 Task: Search one way flight ticket for 1 adult, 5 children, 2 infants in seat and 1 infant on lap in first from Bloomington/normal: Central Illinois Regional Airport At Bloomington-normal to Jackson: Jackson Hole Airport on 5-2-2023. Number of bags: 1 checked bag. Price is upto 97000. Outbound departure time preference is 16:30.
Action: Mouse moved to (247, 352)
Screenshot: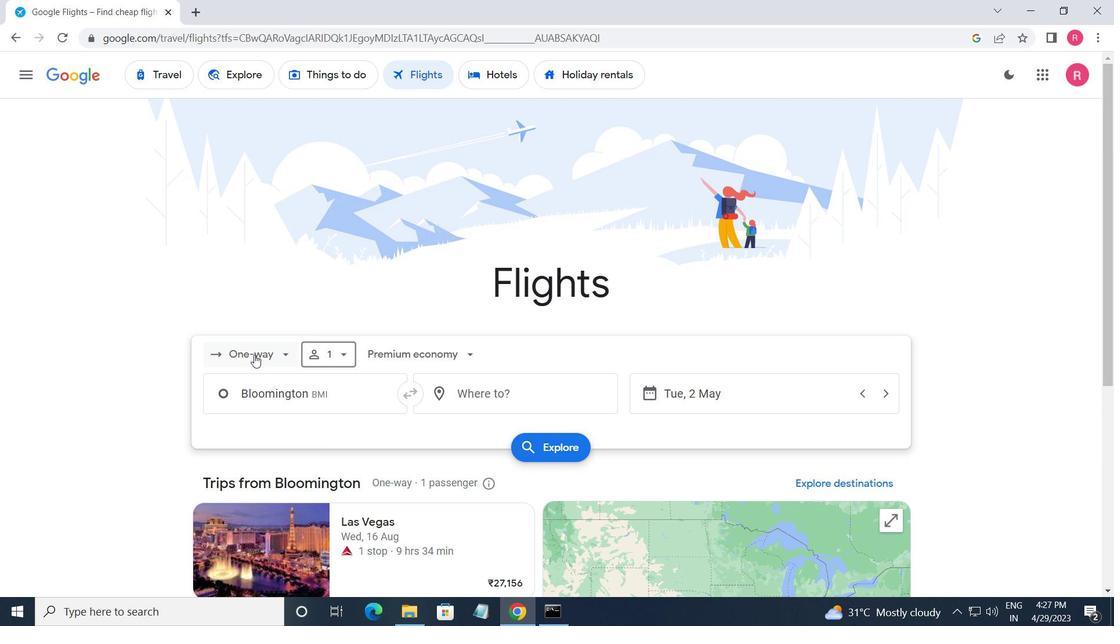 
Action: Mouse pressed left at (247, 352)
Screenshot: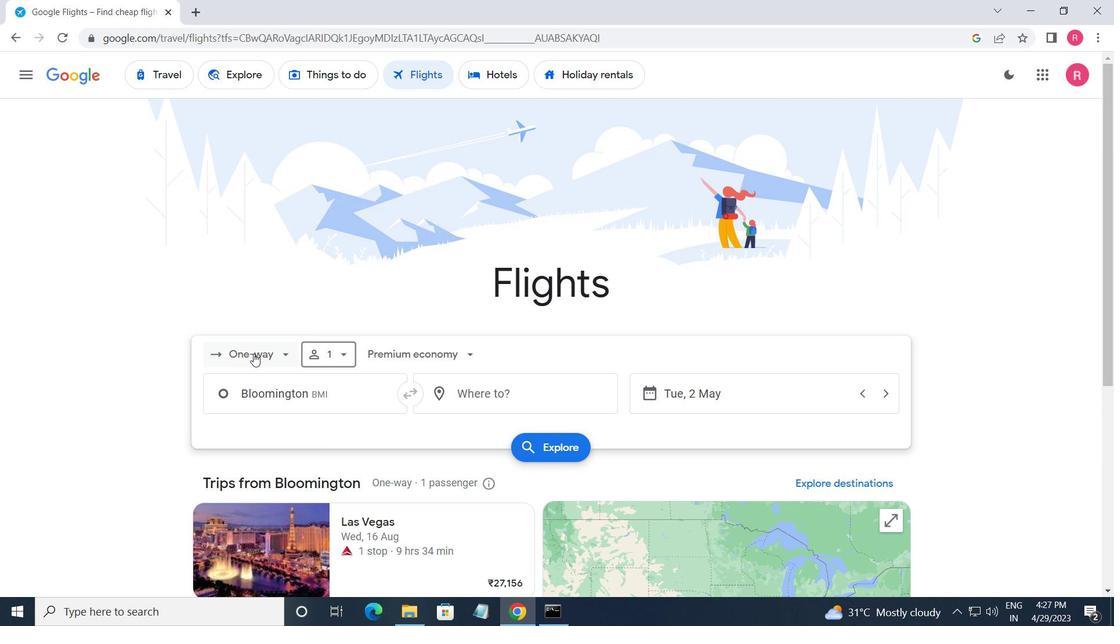 
Action: Mouse moved to (279, 412)
Screenshot: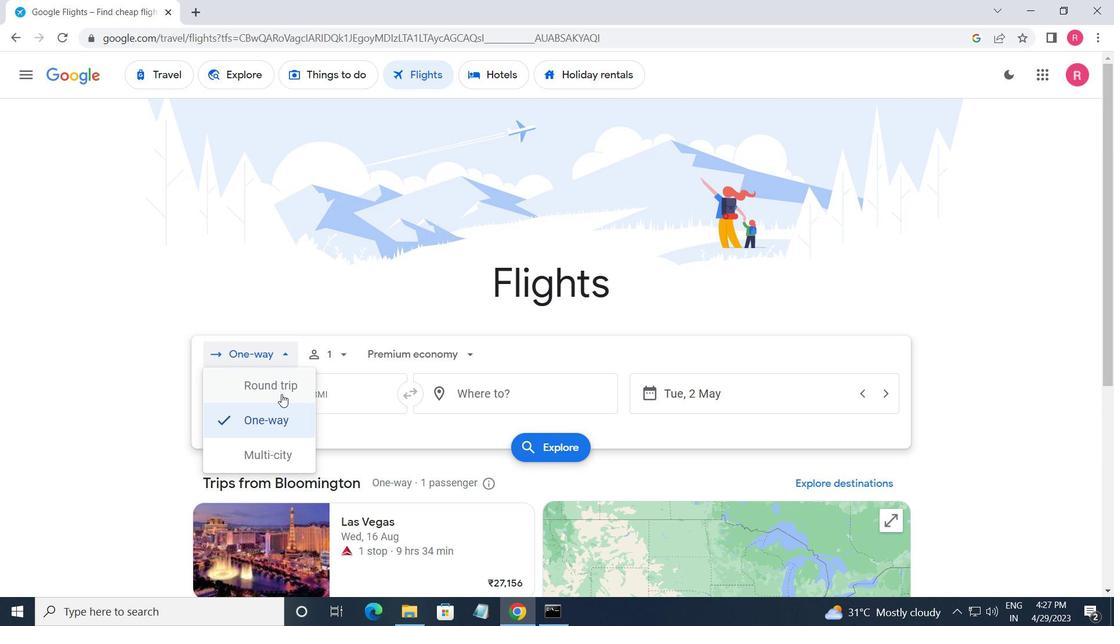 
Action: Mouse pressed left at (279, 412)
Screenshot: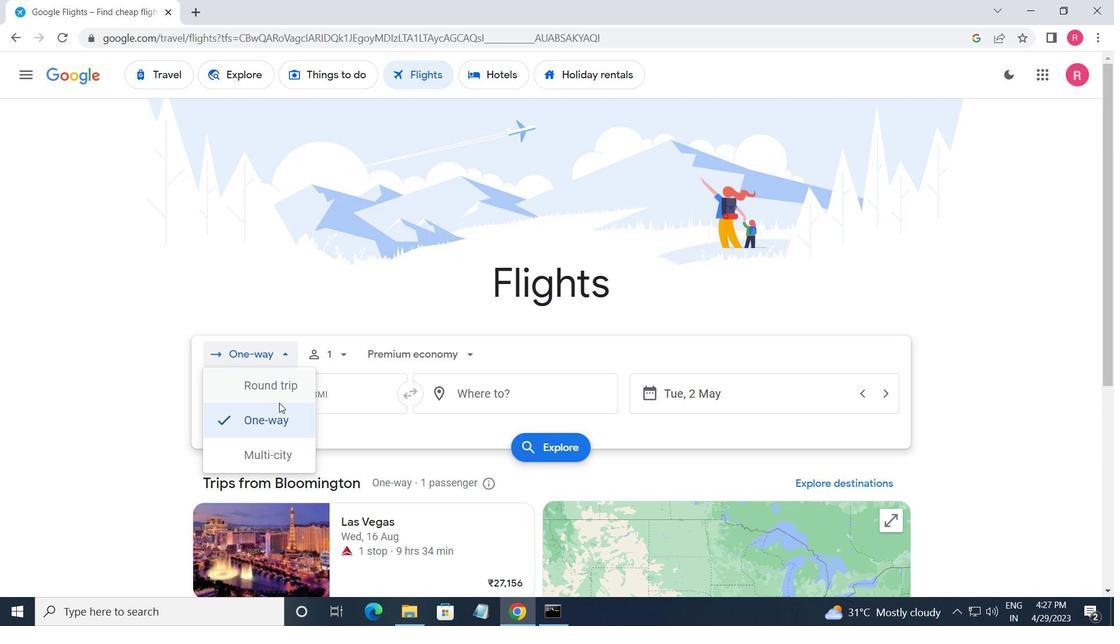 
Action: Mouse moved to (341, 354)
Screenshot: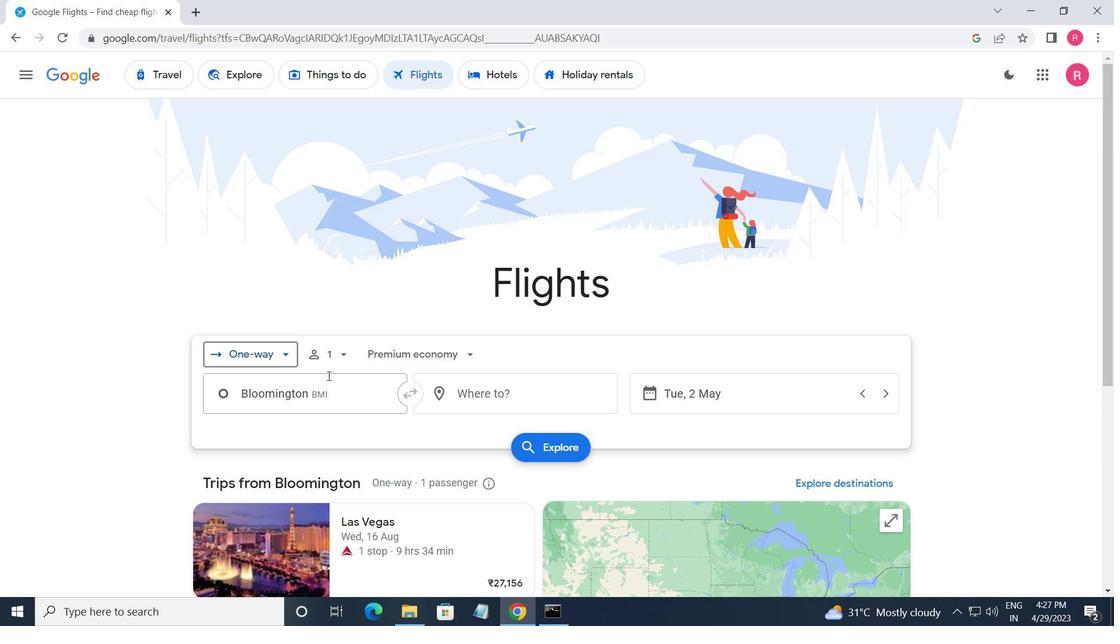 
Action: Mouse pressed left at (341, 354)
Screenshot: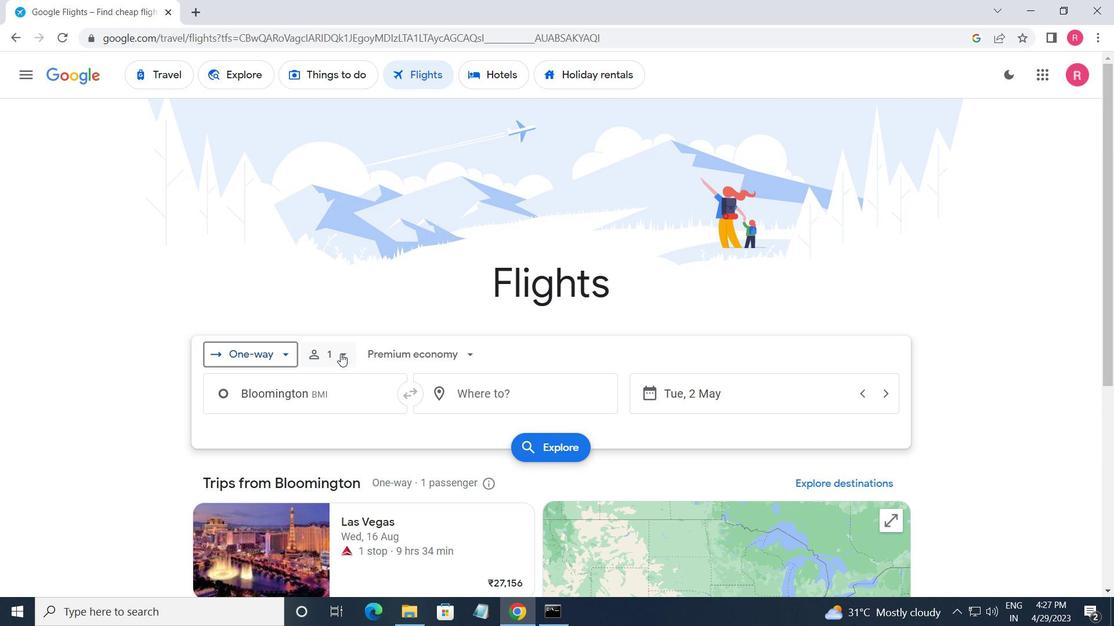 
Action: Mouse moved to (456, 431)
Screenshot: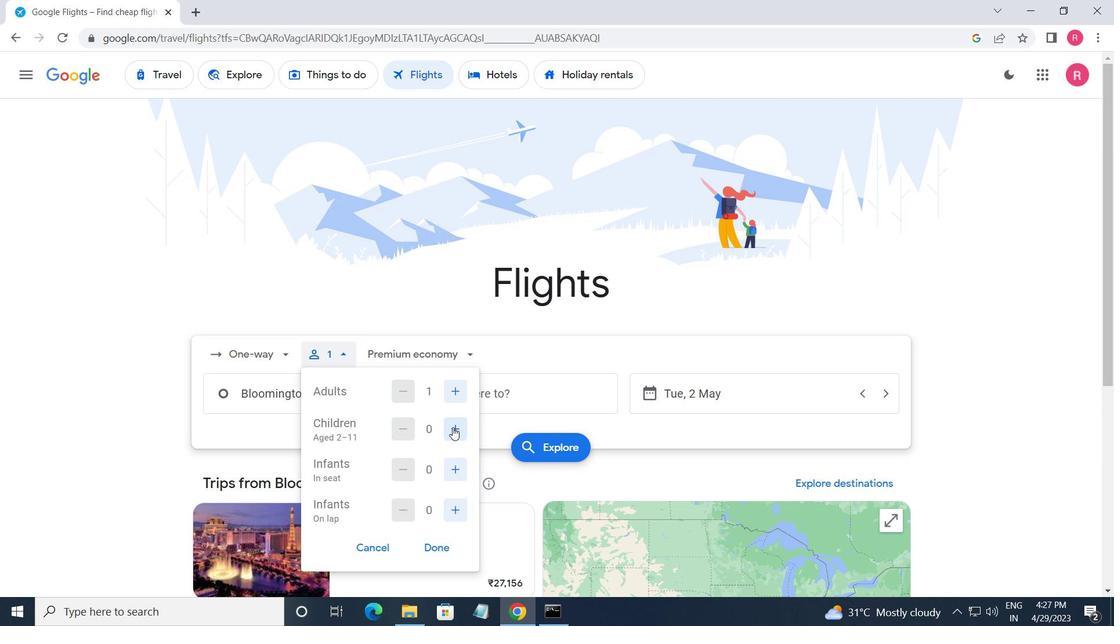 
Action: Mouse pressed left at (456, 431)
Screenshot: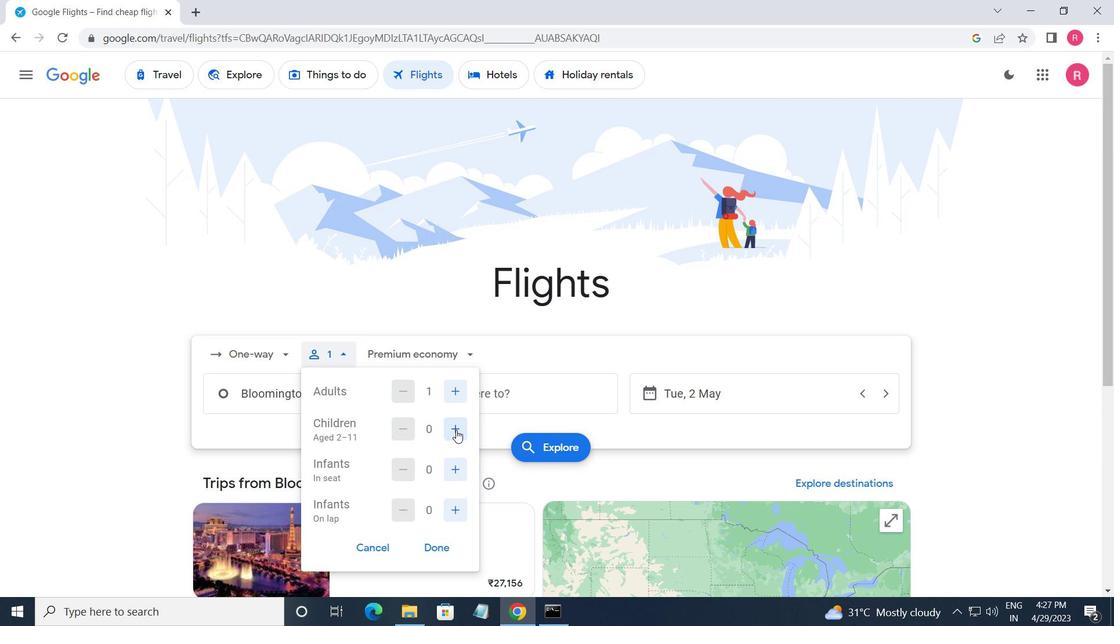 
Action: Mouse moved to (456, 431)
Screenshot: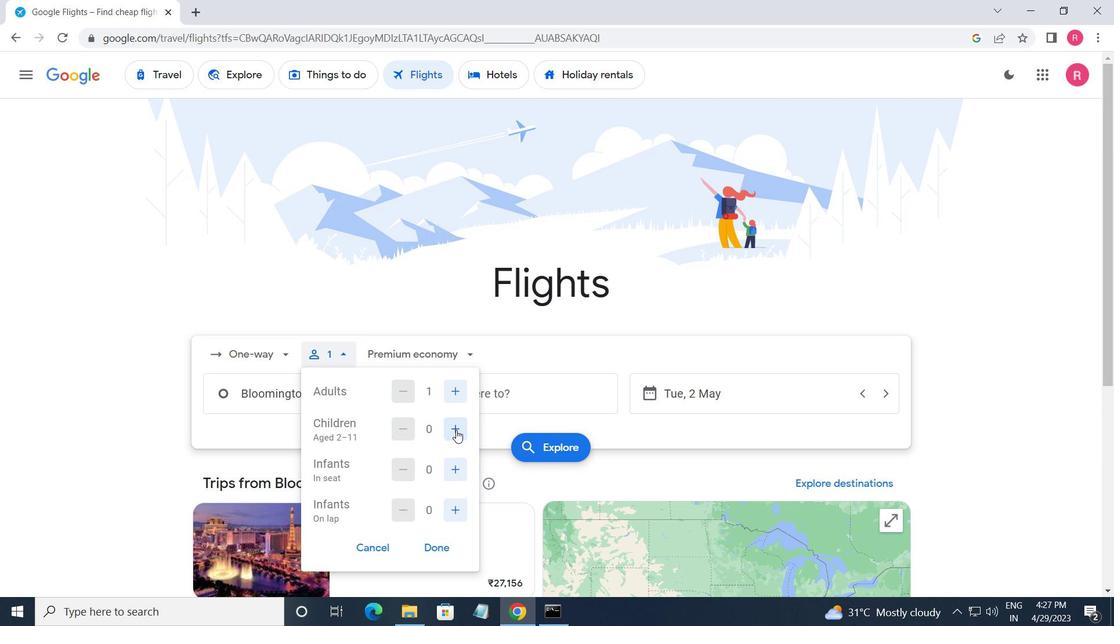 
Action: Mouse pressed left at (456, 431)
Screenshot: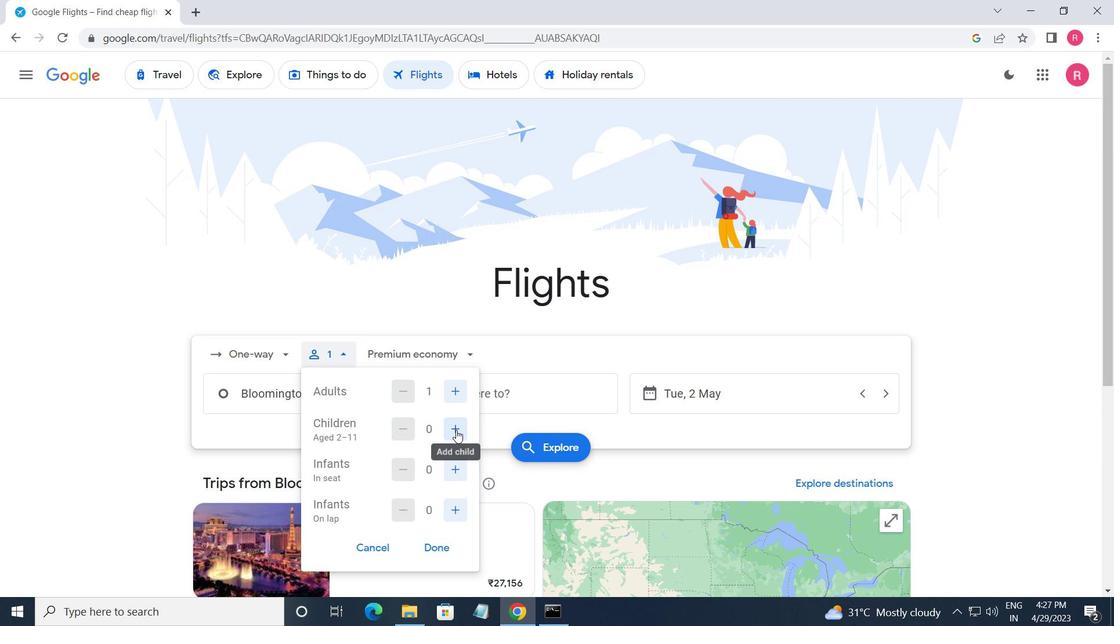 
Action: Mouse pressed left at (456, 431)
Screenshot: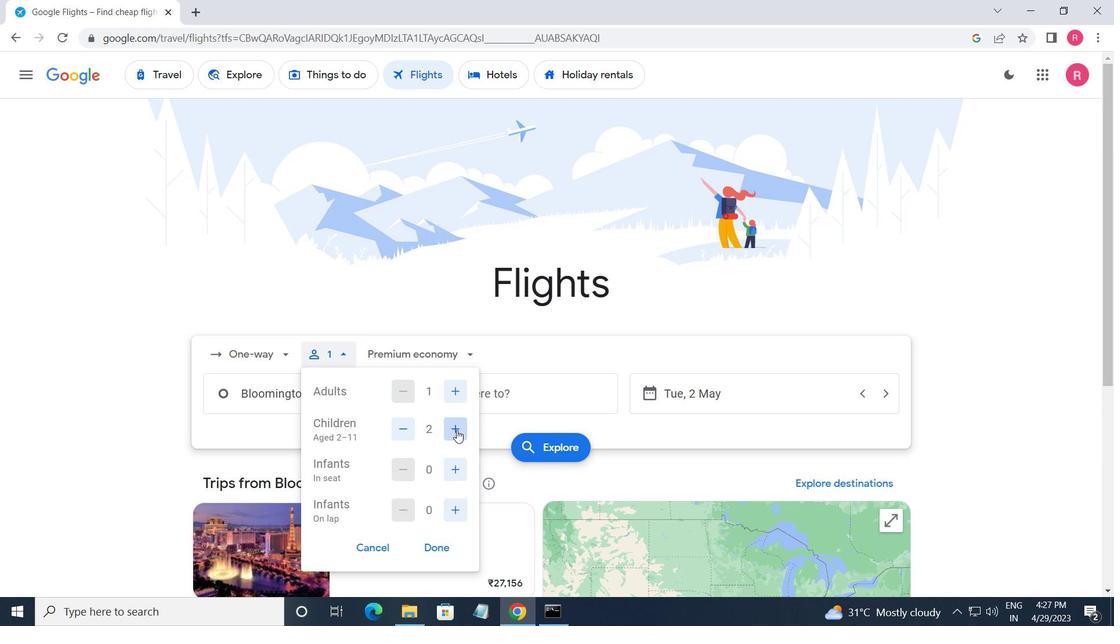 
Action: Mouse pressed left at (456, 431)
Screenshot: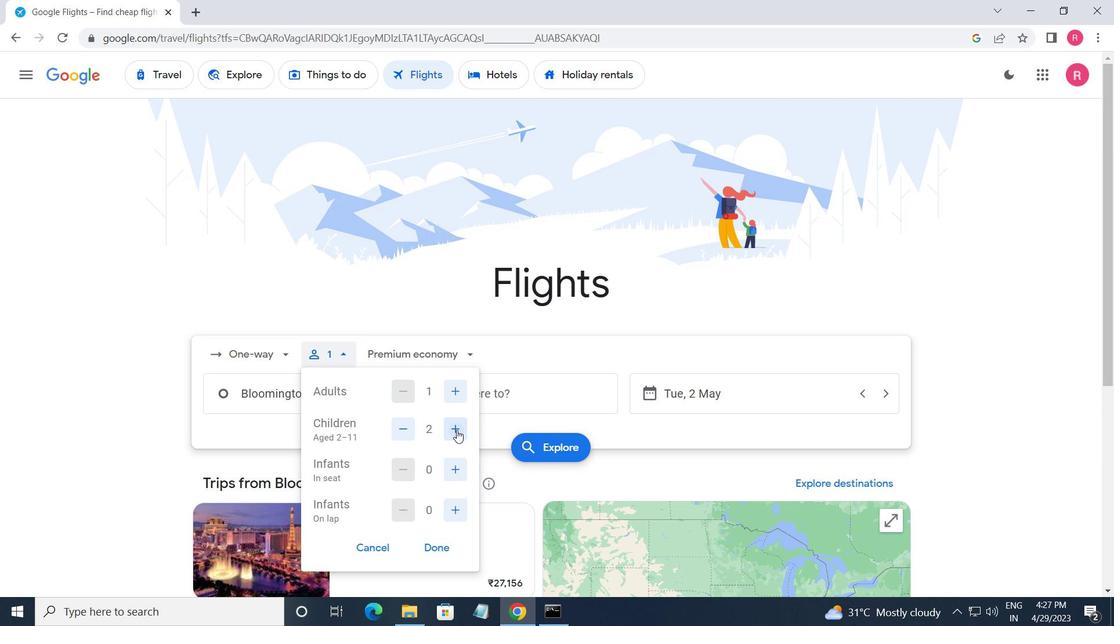 
Action: Mouse pressed left at (456, 431)
Screenshot: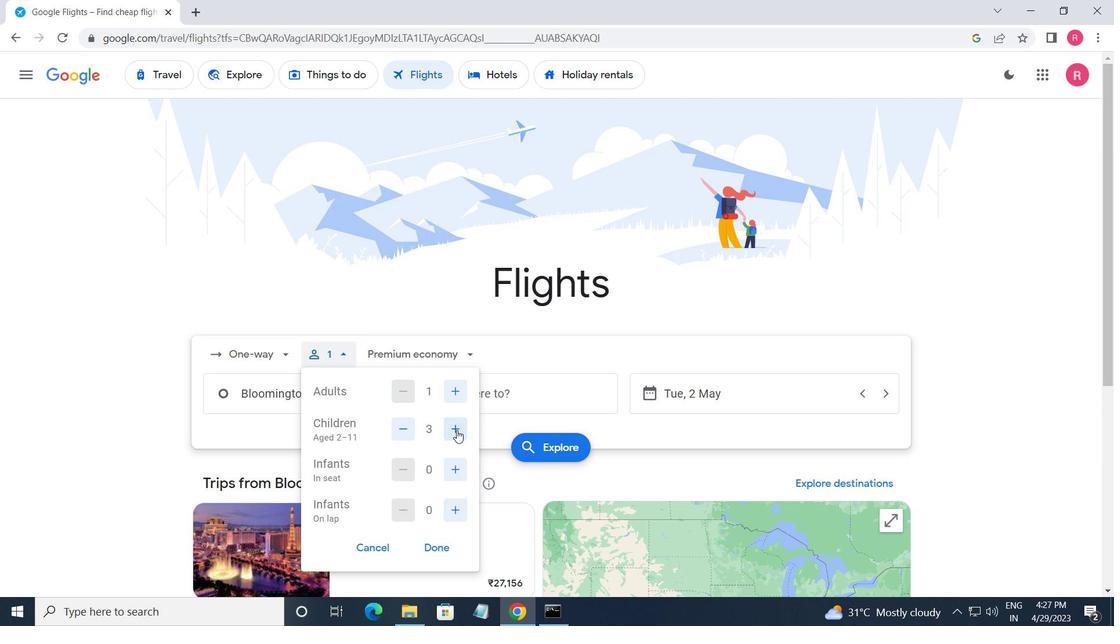 
Action: Mouse moved to (453, 470)
Screenshot: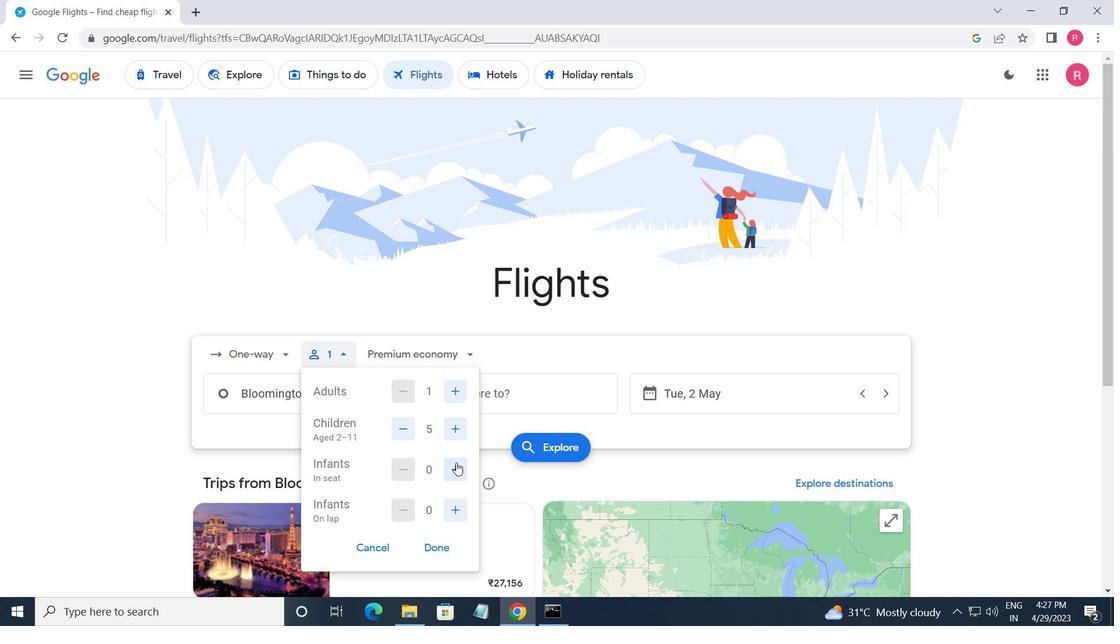 
Action: Mouse pressed left at (453, 470)
Screenshot: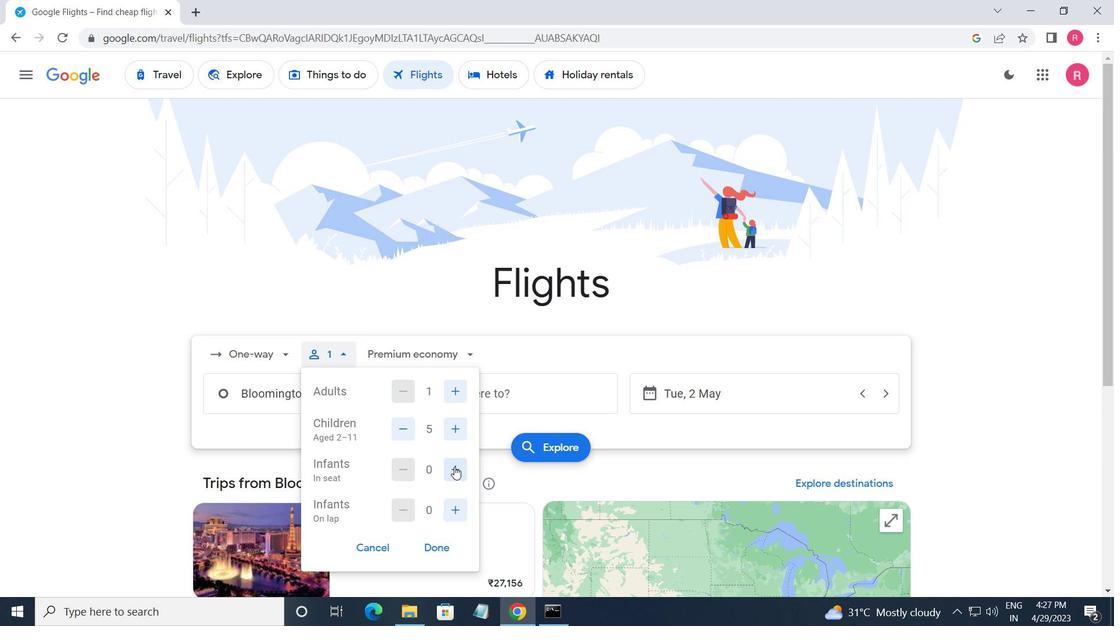 
Action: Mouse pressed left at (453, 470)
Screenshot: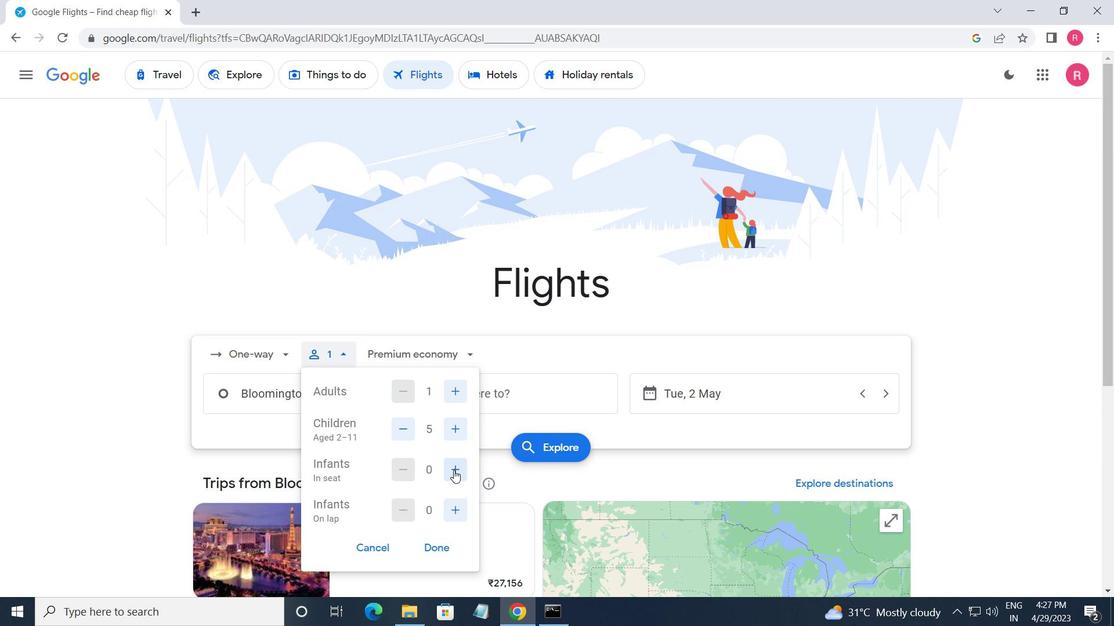 
Action: Mouse moved to (452, 514)
Screenshot: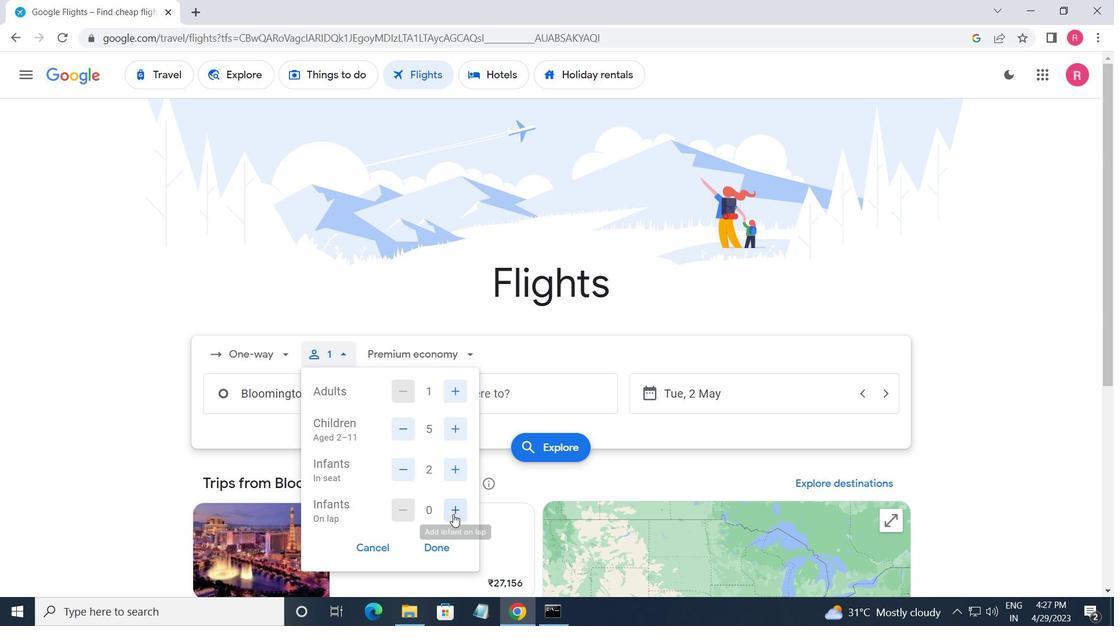 
Action: Mouse pressed left at (452, 514)
Screenshot: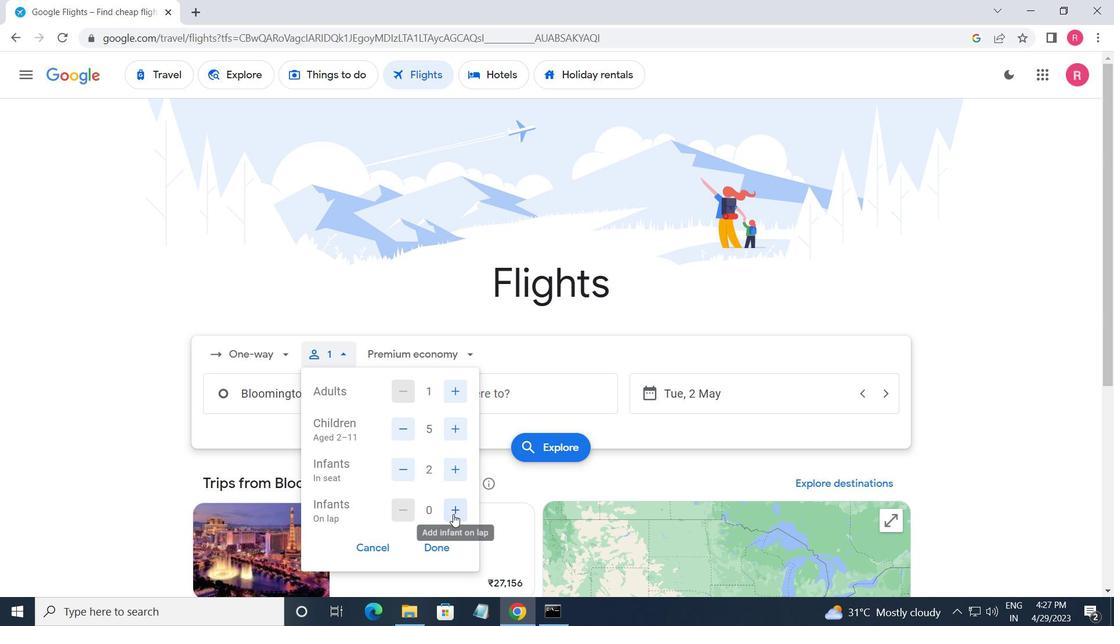
Action: Mouse moved to (408, 513)
Screenshot: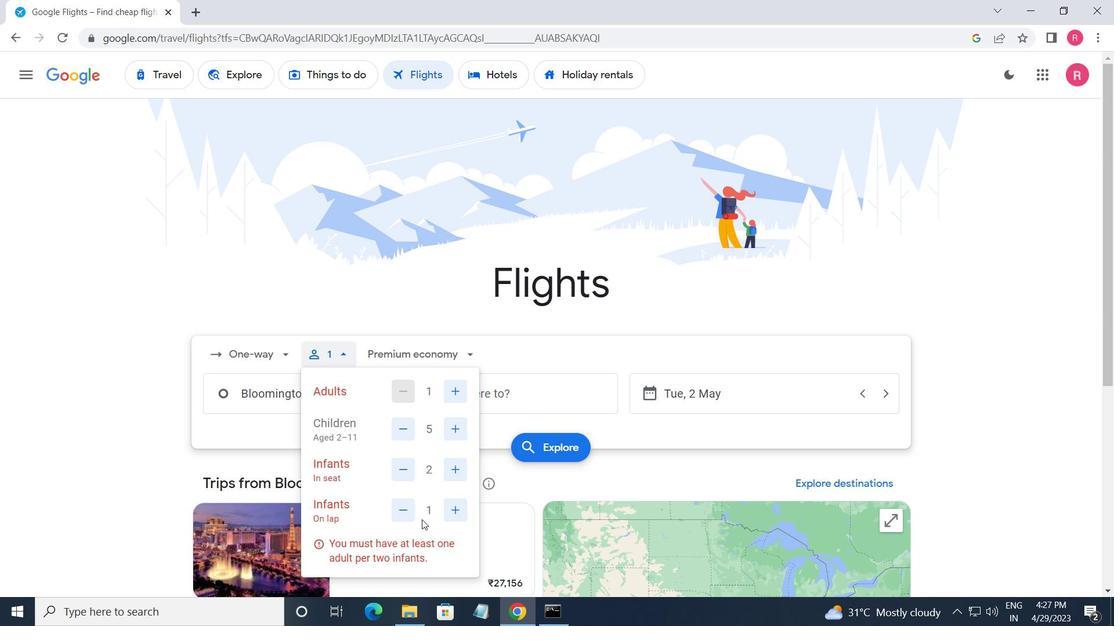 
Action: Mouse pressed left at (408, 513)
Screenshot: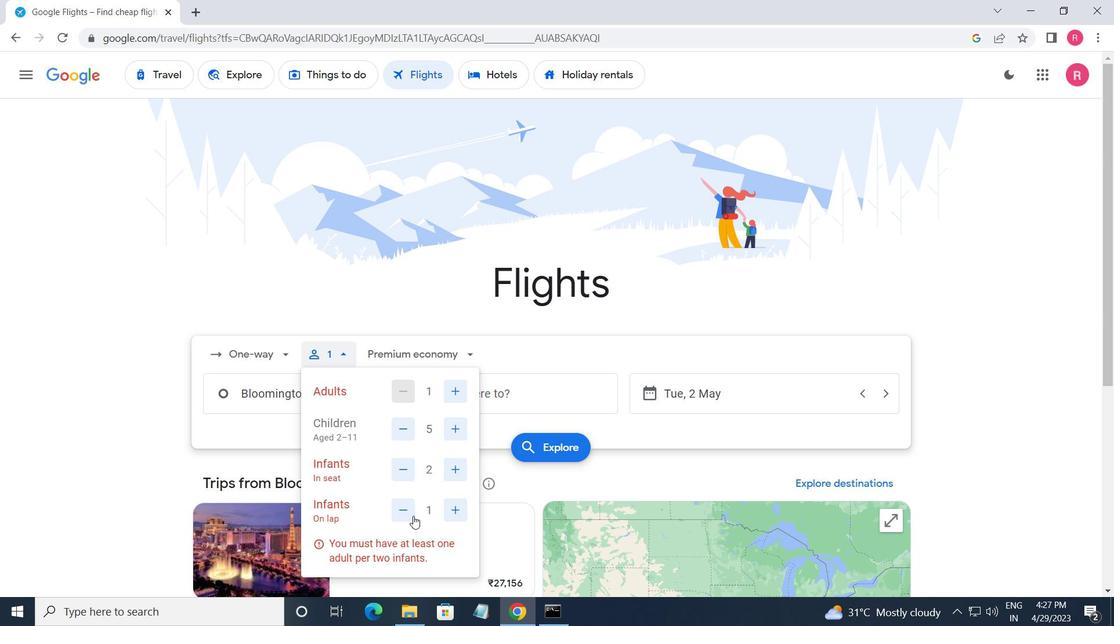
Action: Mouse moved to (436, 554)
Screenshot: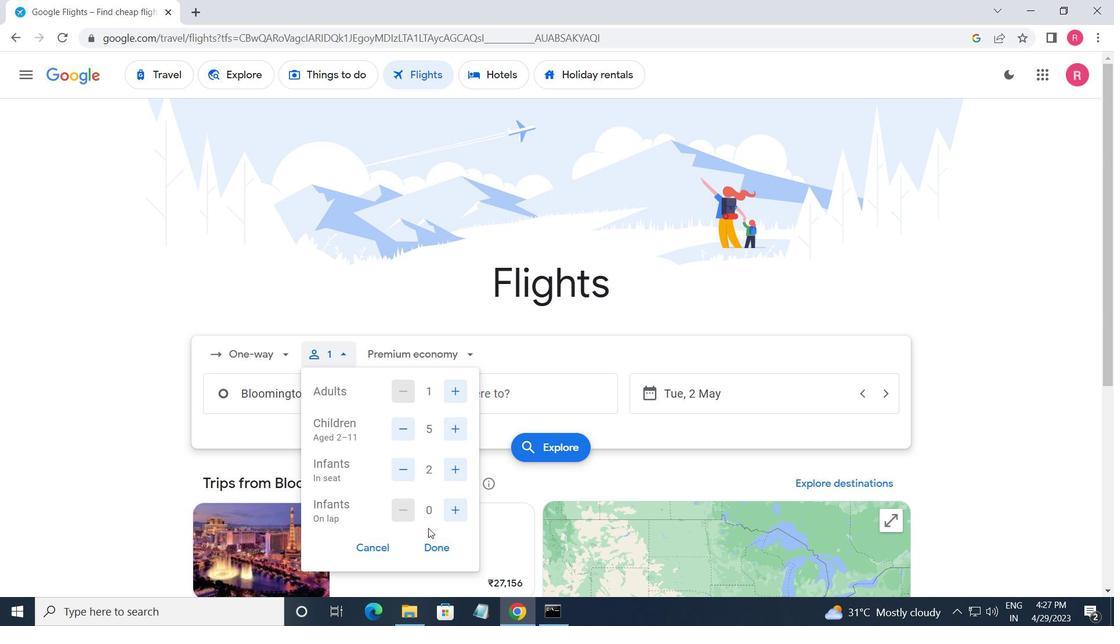 
Action: Mouse pressed left at (436, 554)
Screenshot: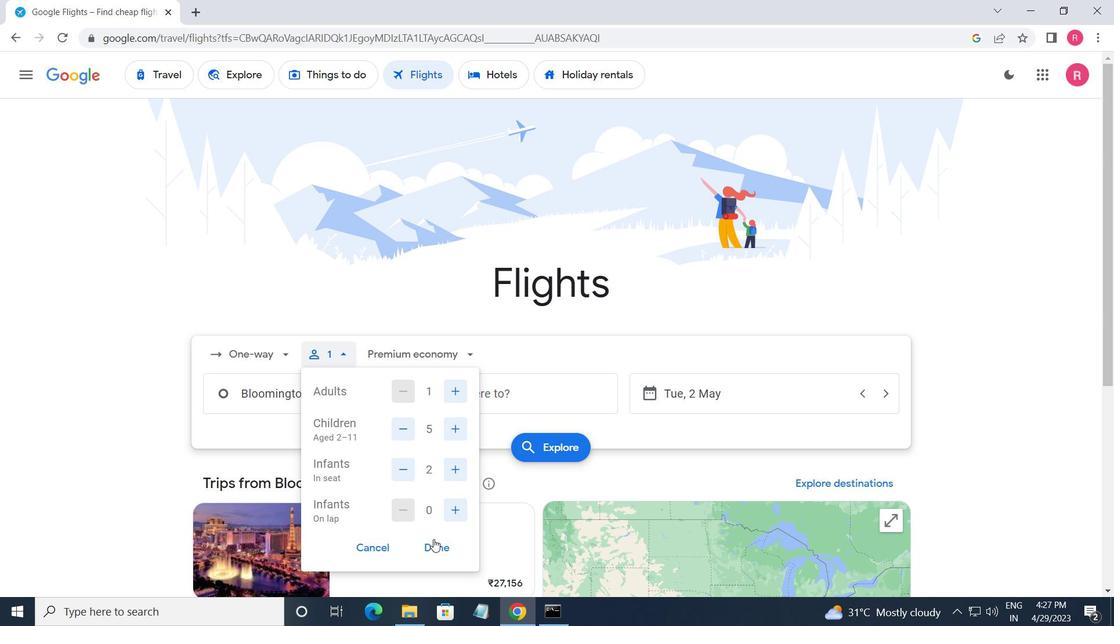 
Action: Mouse moved to (406, 348)
Screenshot: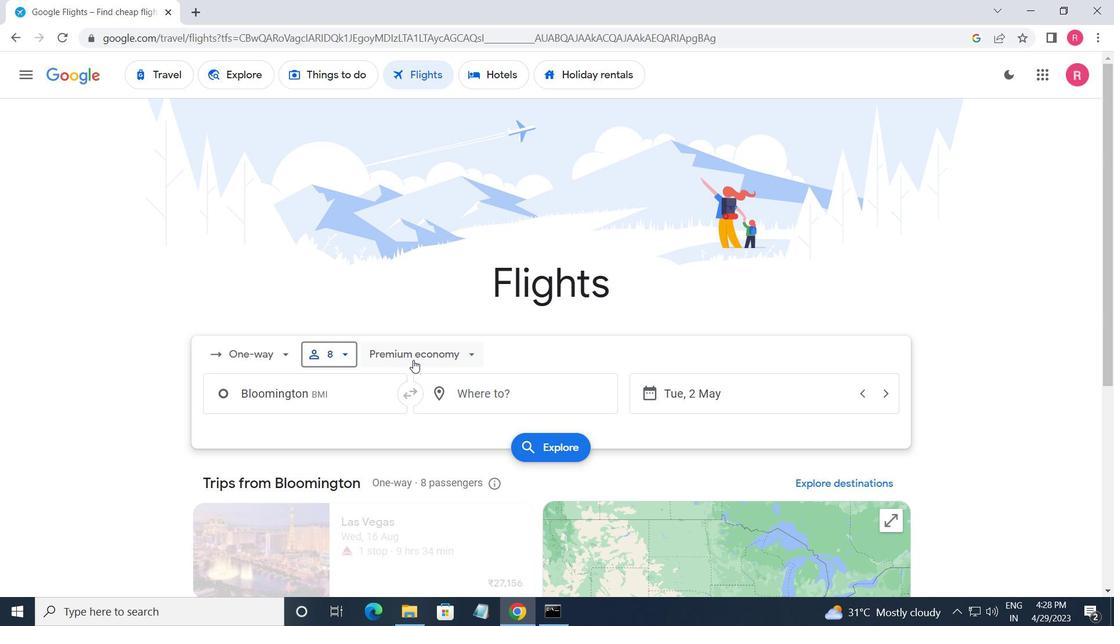 
Action: Mouse pressed left at (406, 348)
Screenshot: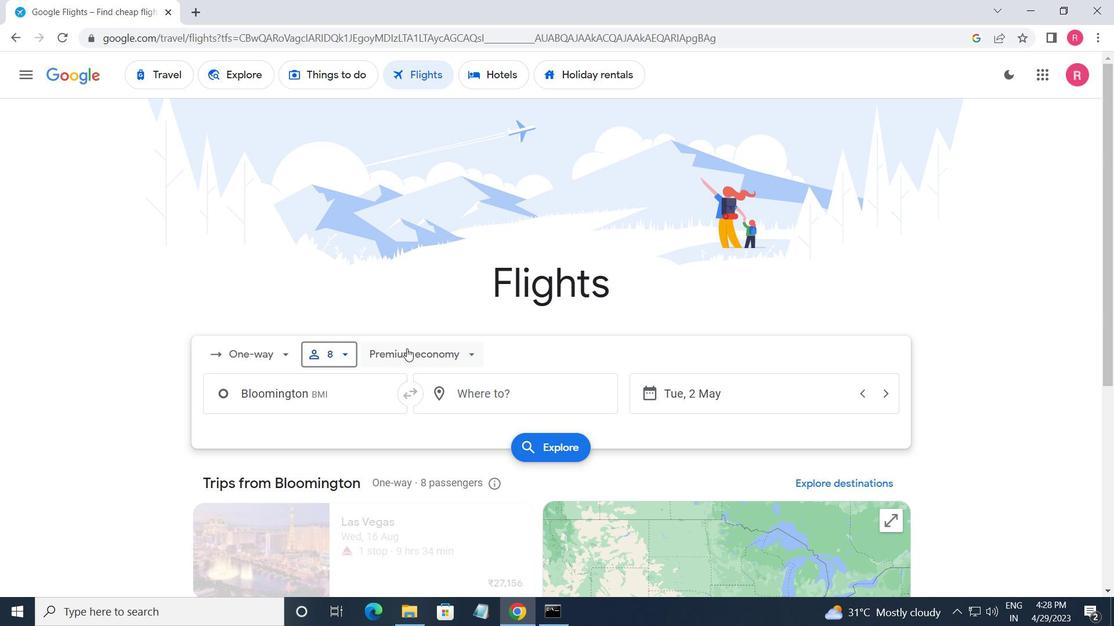 
Action: Mouse moved to (418, 481)
Screenshot: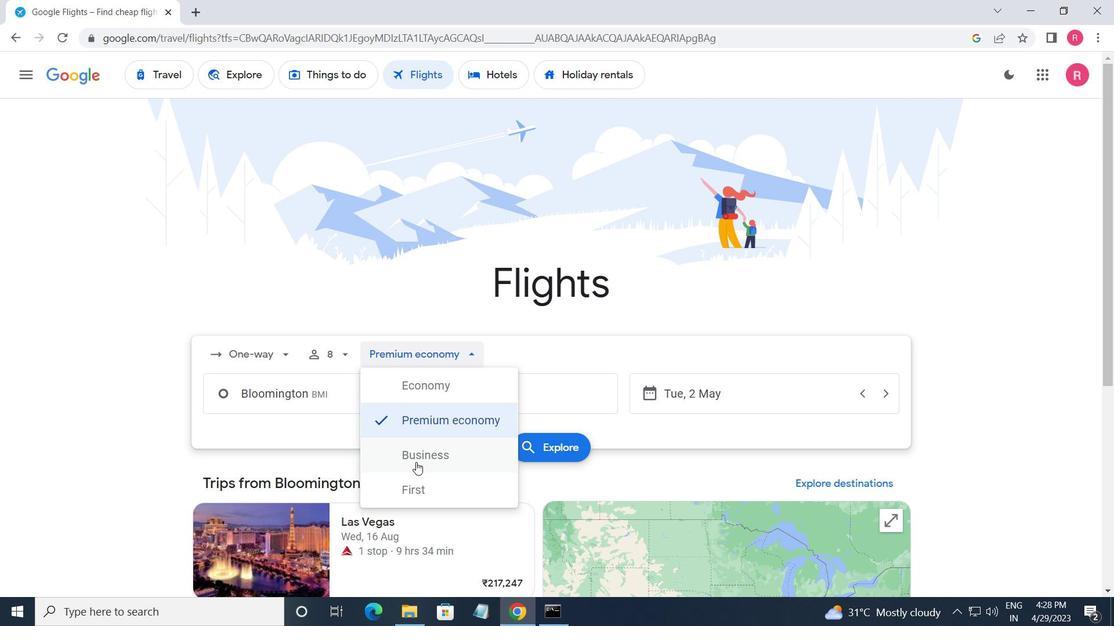 
Action: Mouse pressed left at (418, 481)
Screenshot: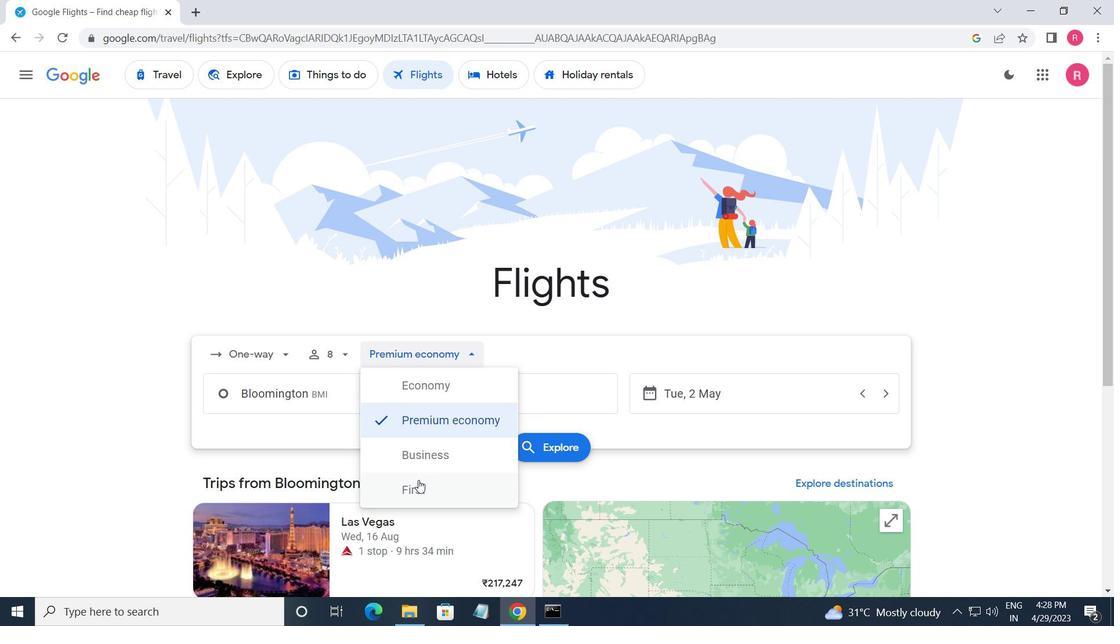 
Action: Mouse moved to (349, 400)
Screenshot: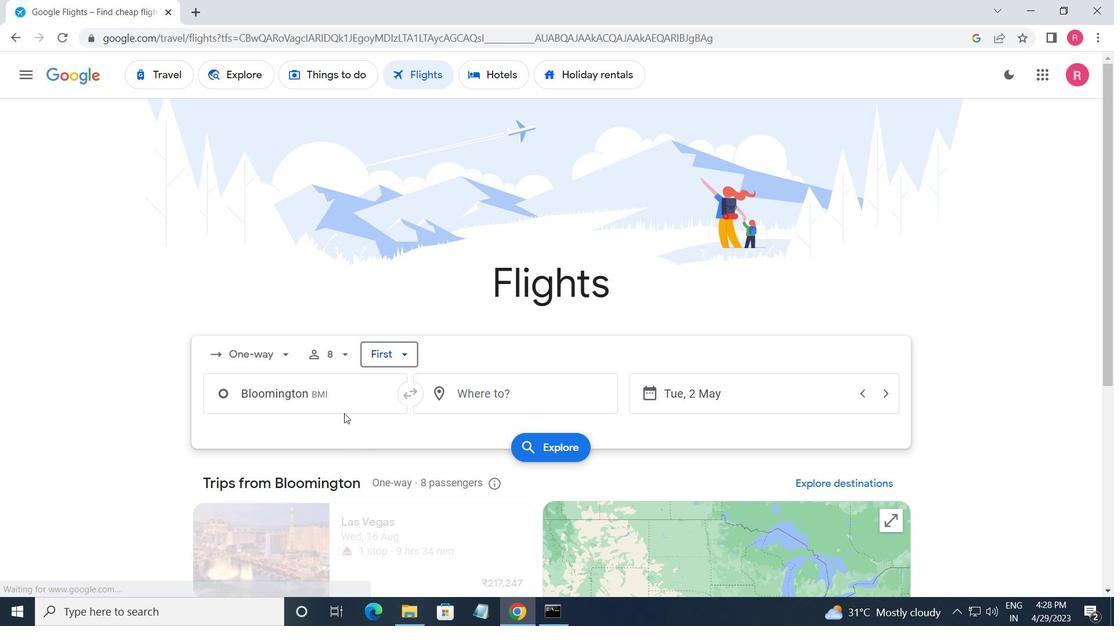 
Action: Mouse pressed left at (349, 400)
Screenshot: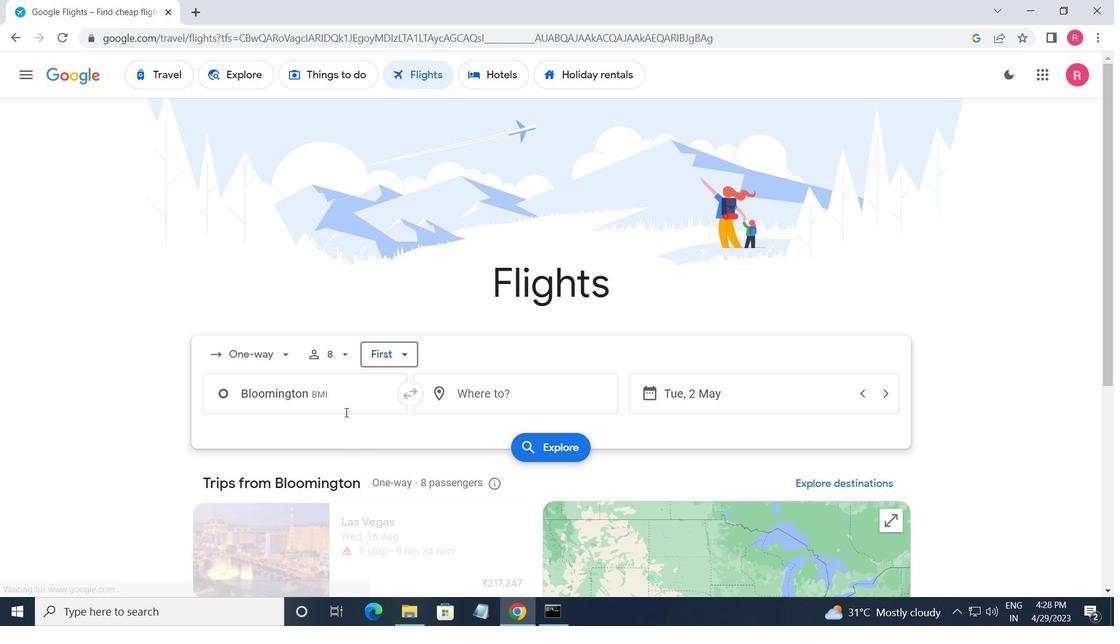 
Action: Mouse moved to (329, 576)
Screenshot: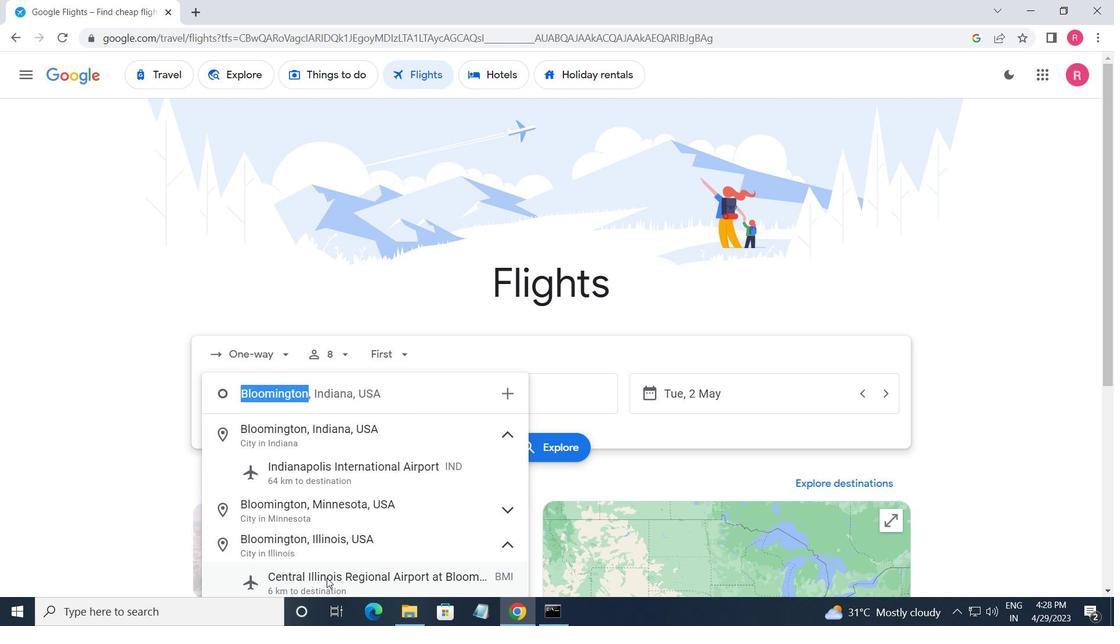 
Action: Mouse pressed left at (329, 576)
Screenshot: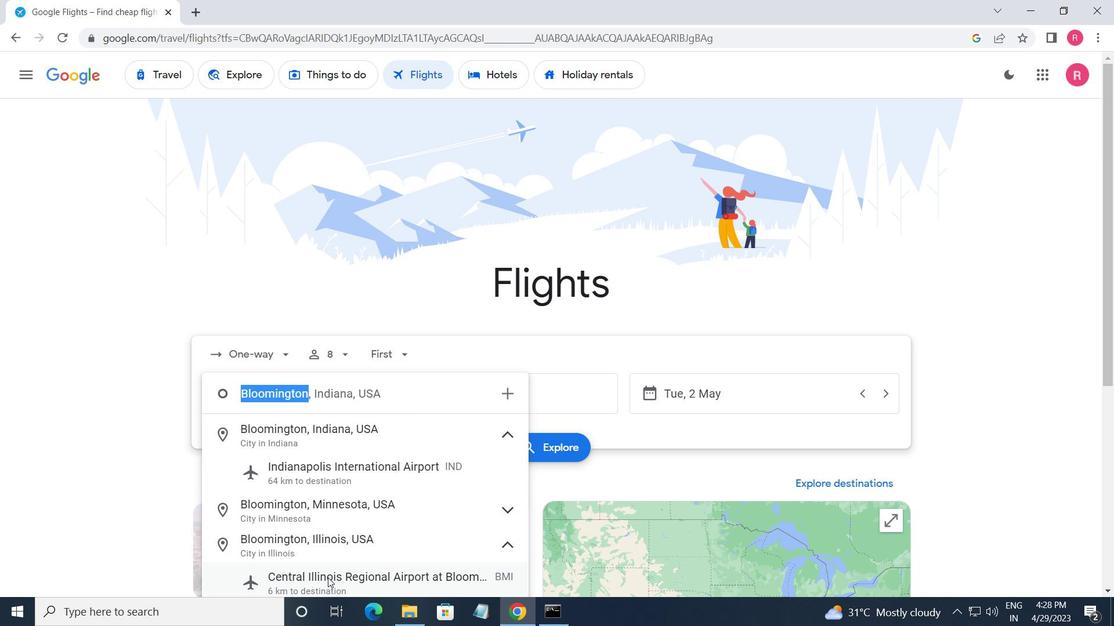 
Action: Mouse moved to (481, 392)
Screenshot: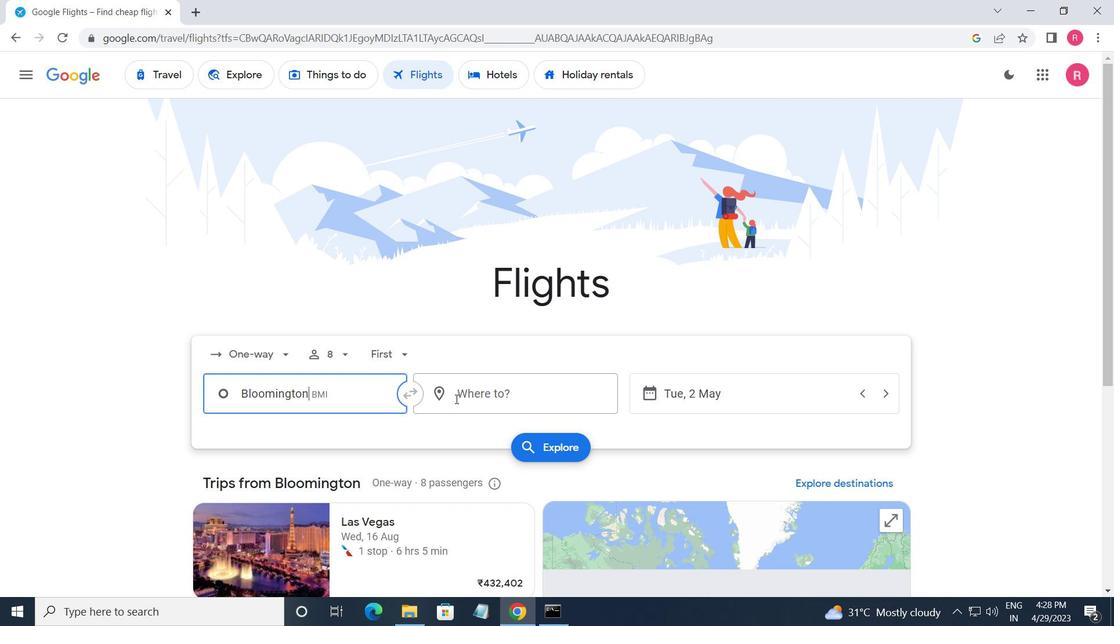 
Action: Mouse pressed left at (481, 392)
Screenshot: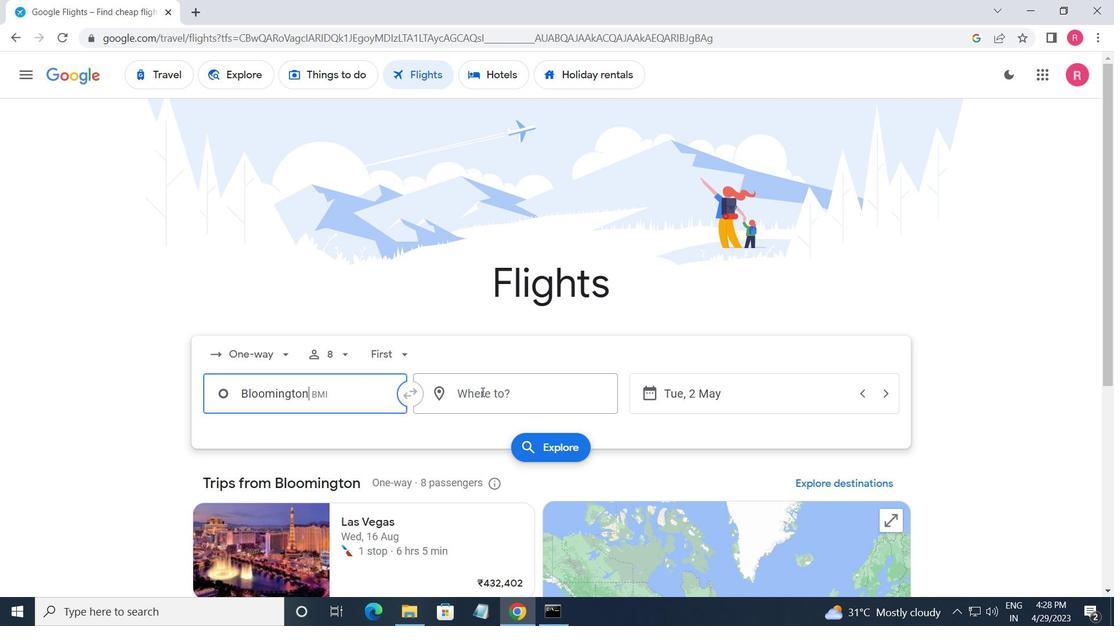 
Action: Mouse moved to (473, 387)
Screenshot: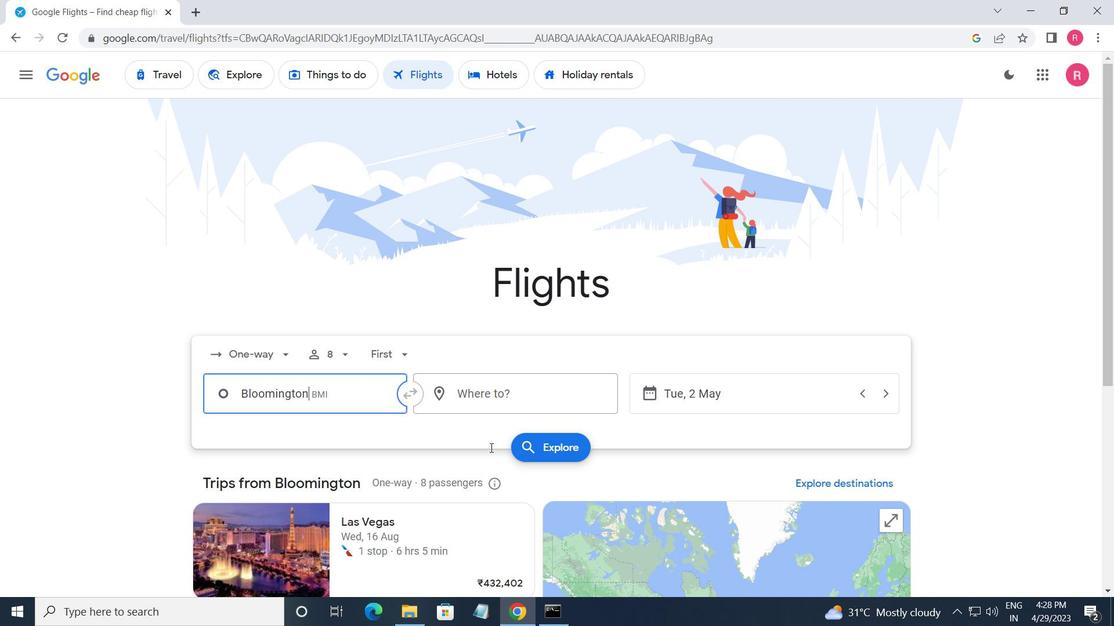 
Action: Mouse pressed left at (473, 387)
Screenshot: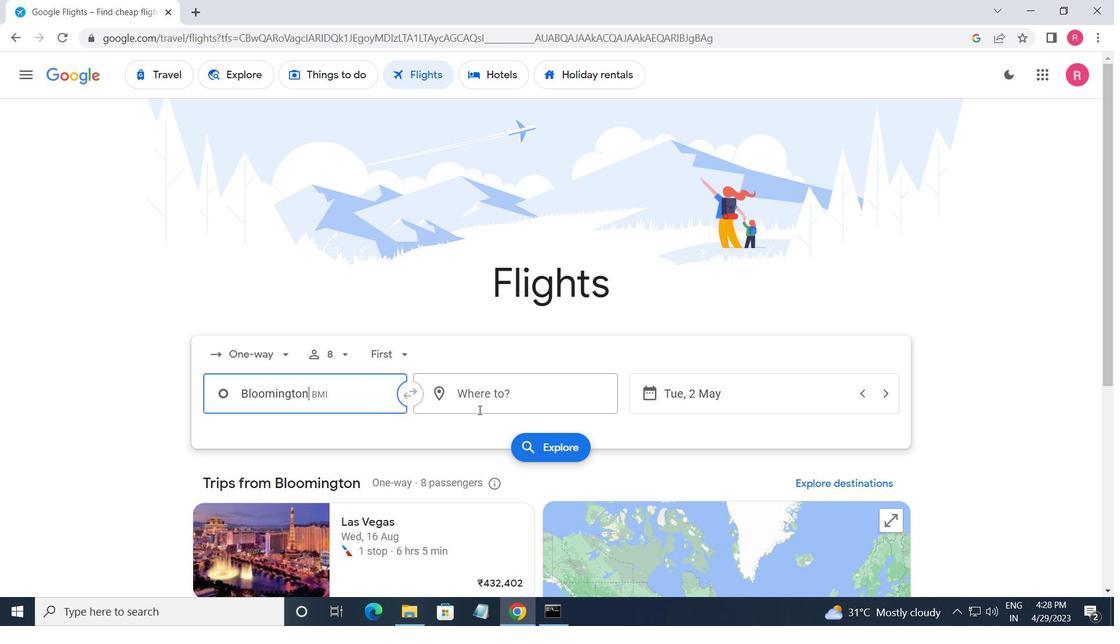 
Action: Mouse moved to (471, 396)
Screenshot: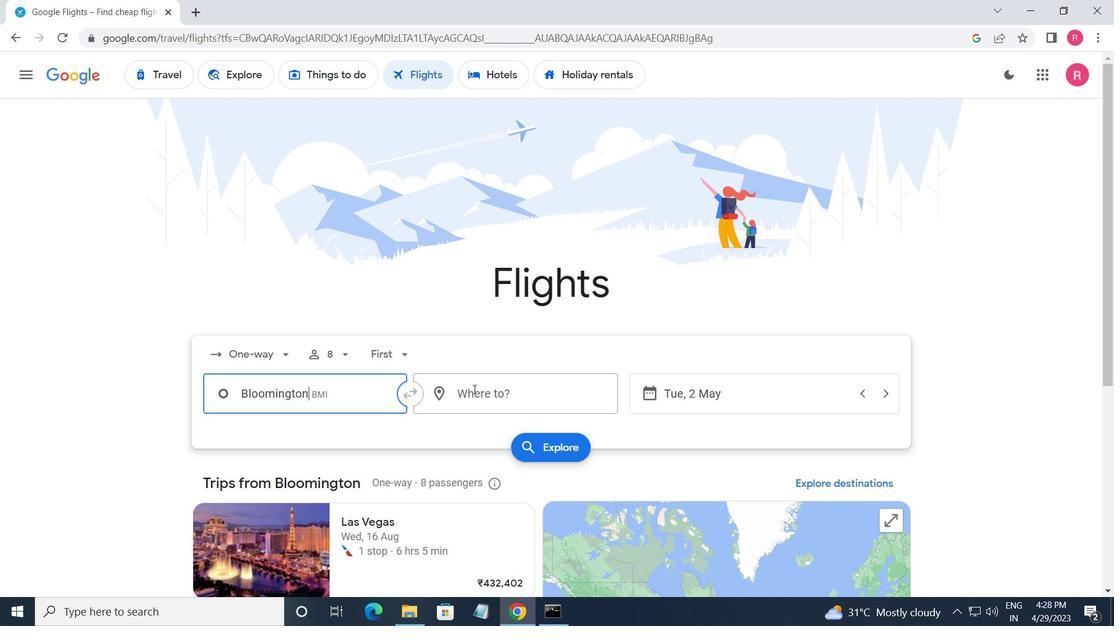 
Action: Mouse pressed left at (471, 396)
Screenshot: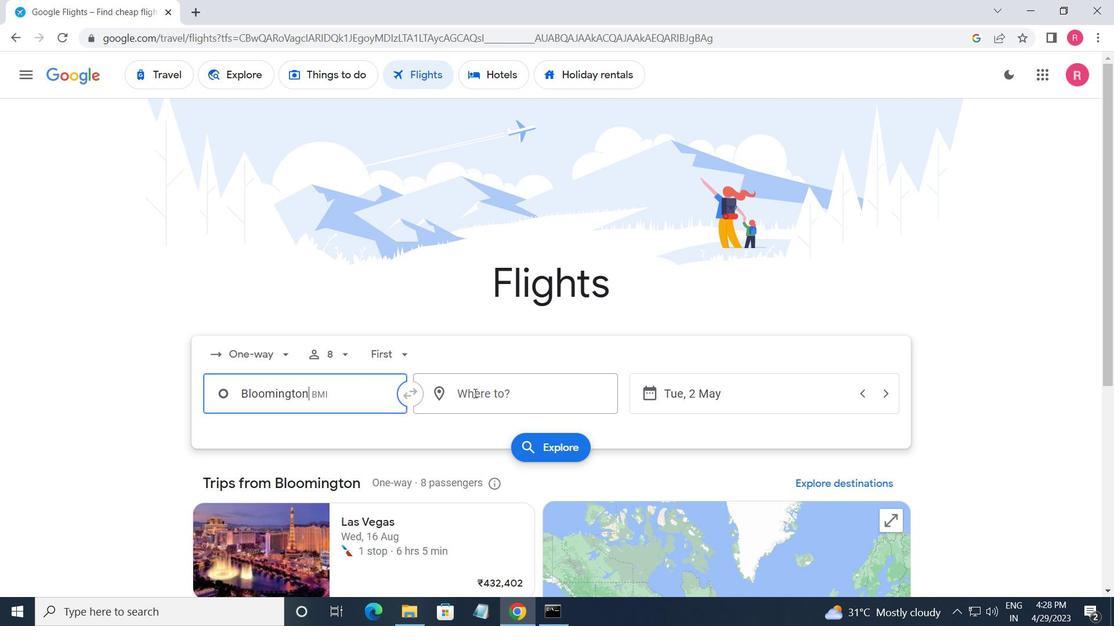 
Action: Mouse moved to (498, 534)
Screenshot: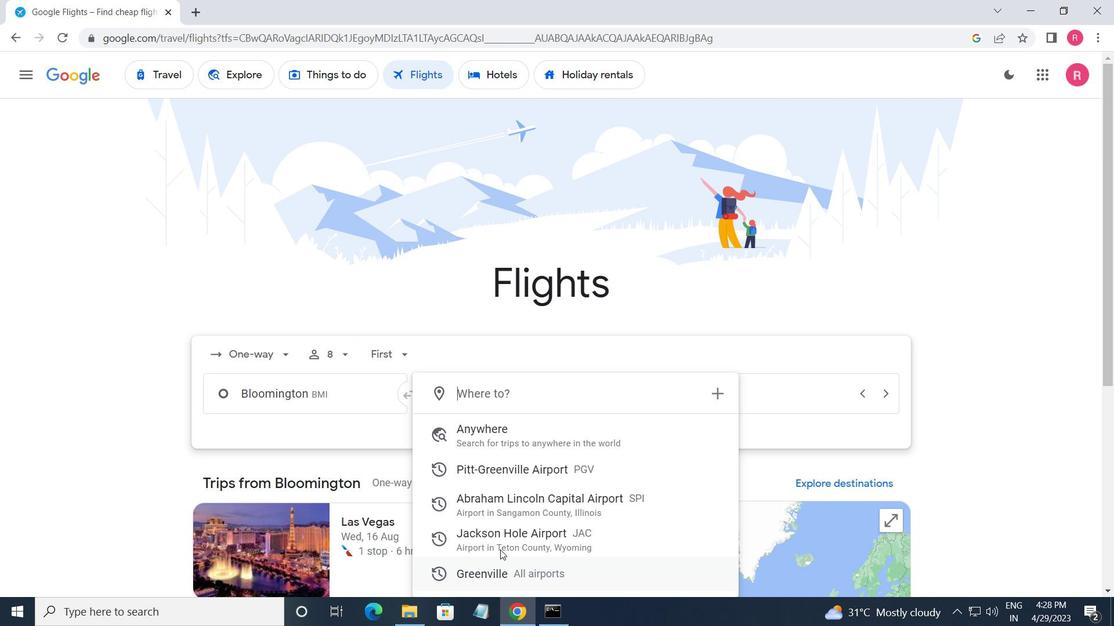 
Action: Mouse pressed left at (498, 534)
Screenshot: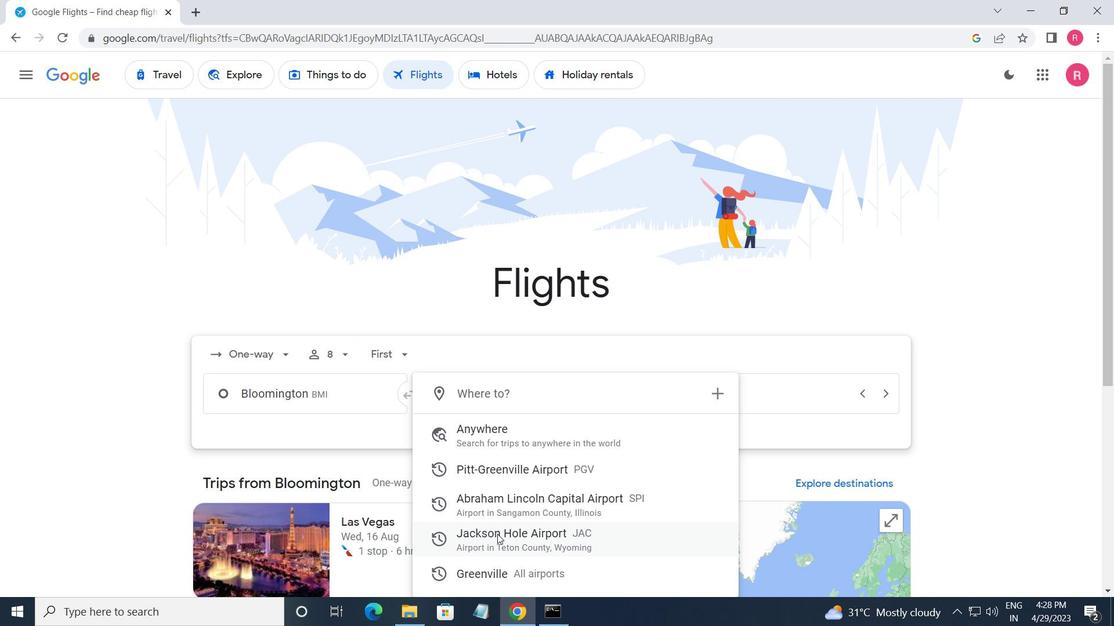
Action: Mouse moved to (729, 404)
Screenshot: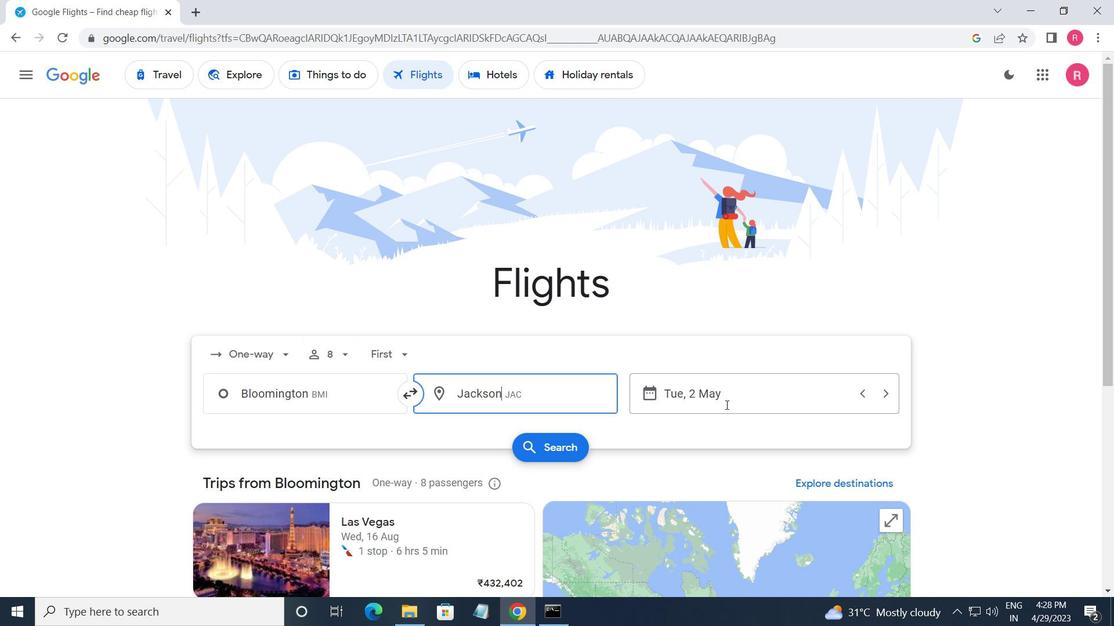 
Action: Mouse pressed left at (729, 404)
Screenshot: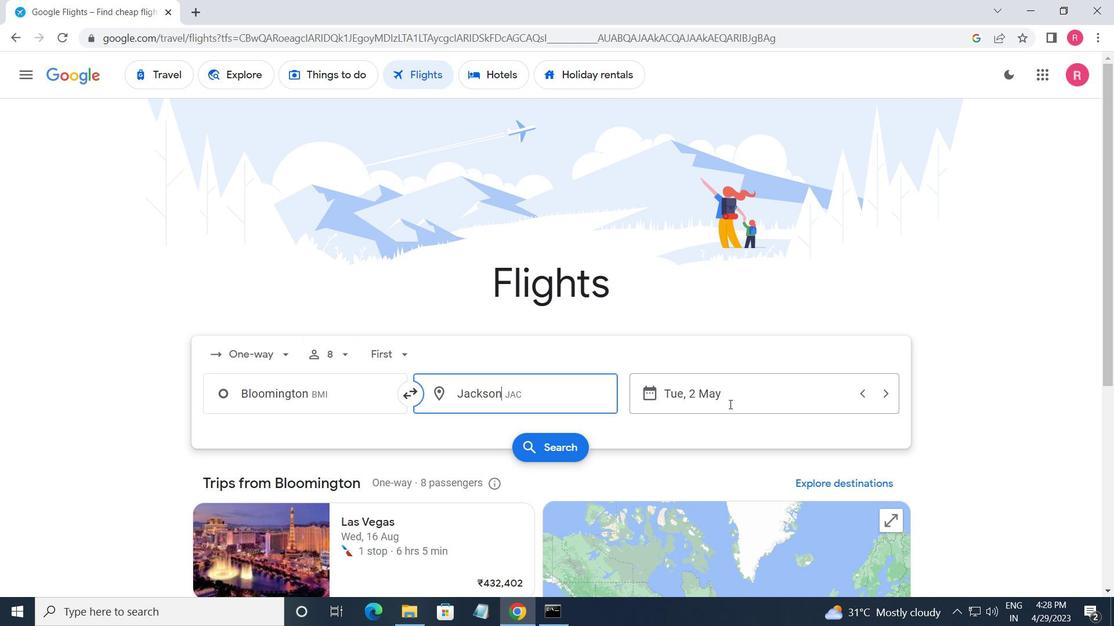 
Action: Mouse moved to (727, 341)
Screenshot: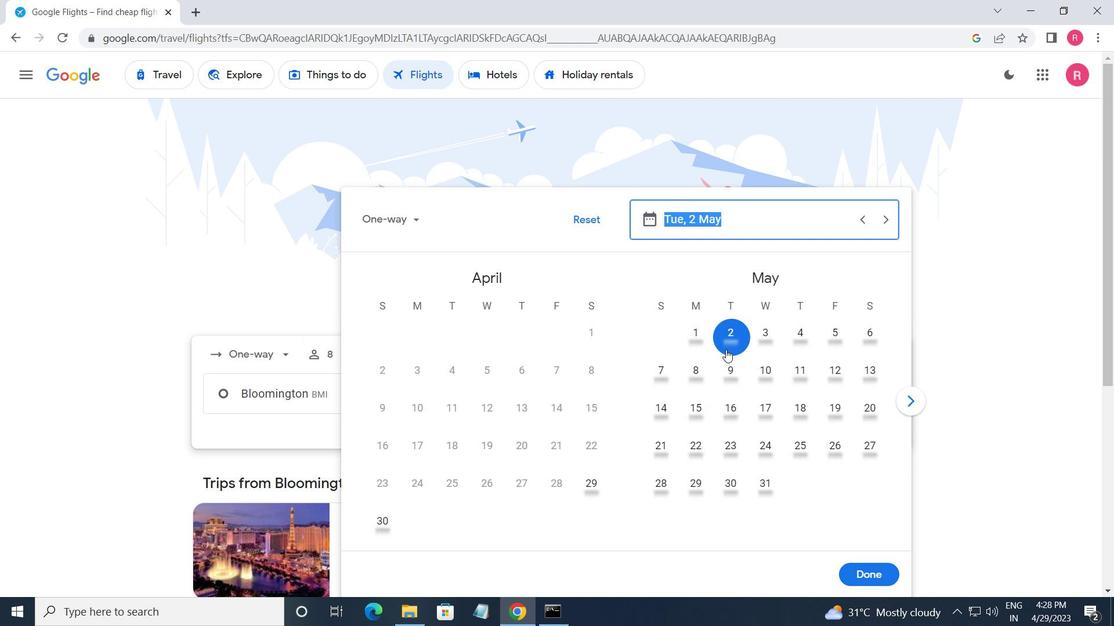 
Action: Mouse pressed left at (727, 341)
Screenshot: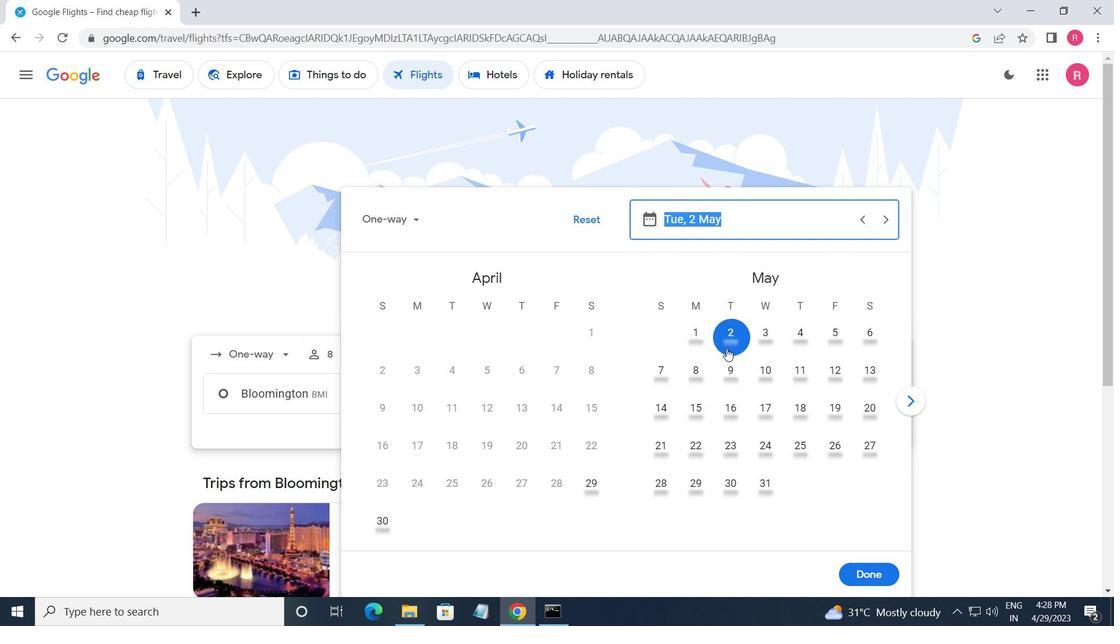 
Action: Mouse moved to (860, 578)
Screenshot: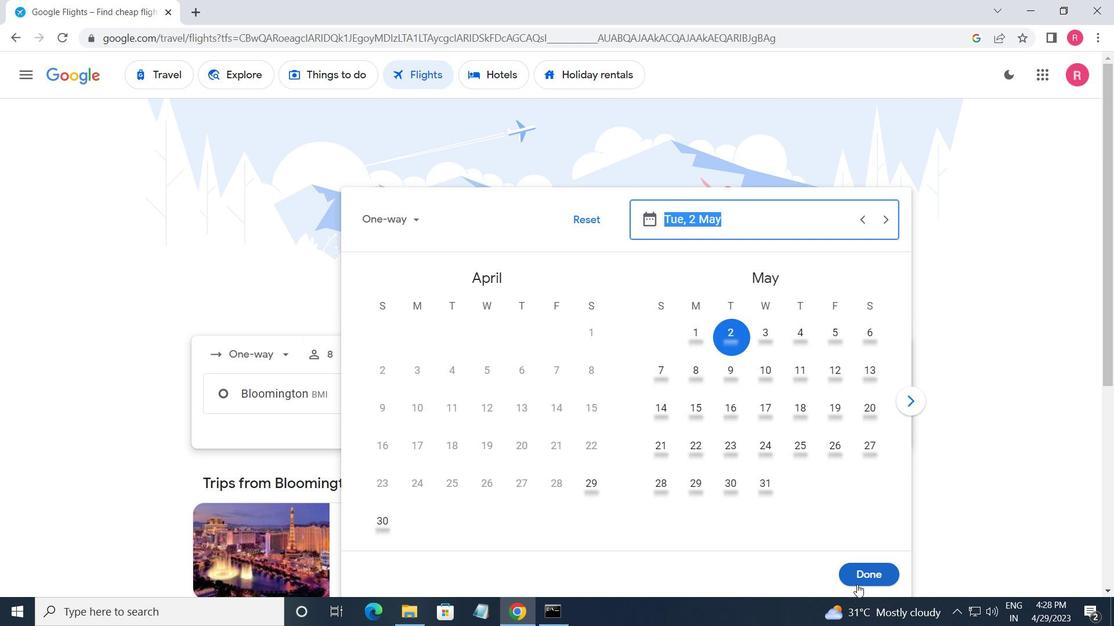 
Action: Mouse pressed left at (860, 578)
Screenshot: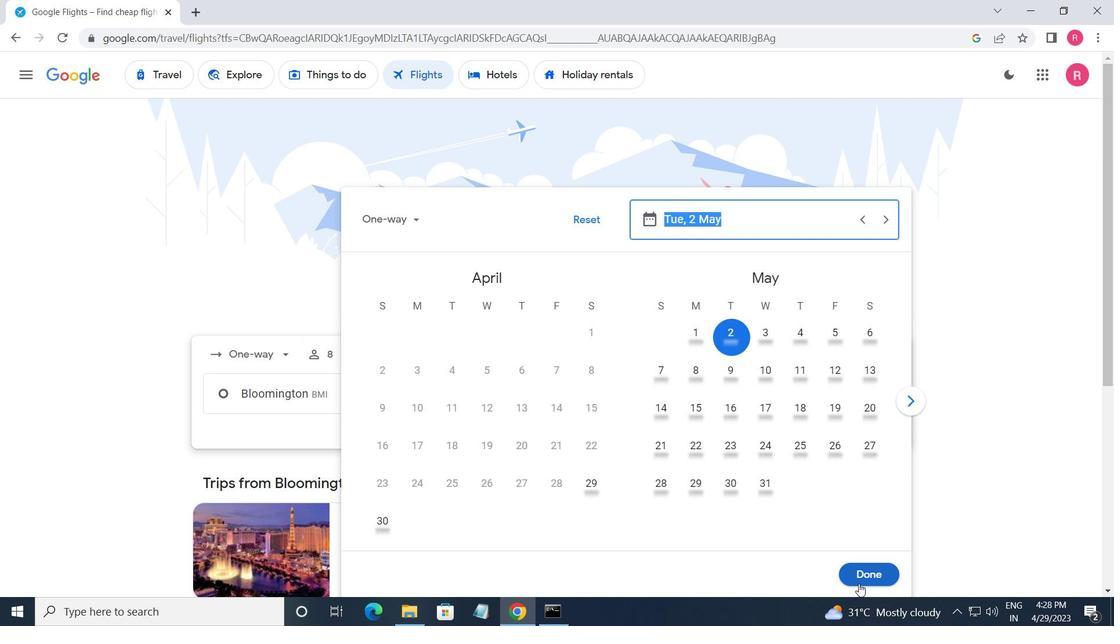 
Action: Mouse moved to (550, 444)
Screenshot: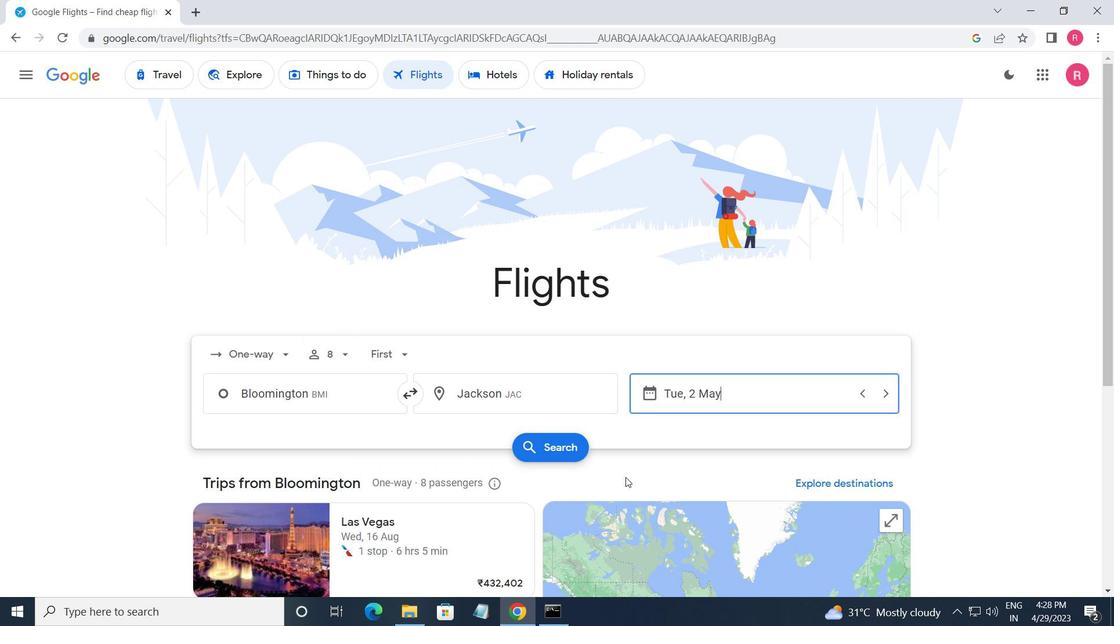 
Action: Mouse pressed left at (550, 444)
Screenshot: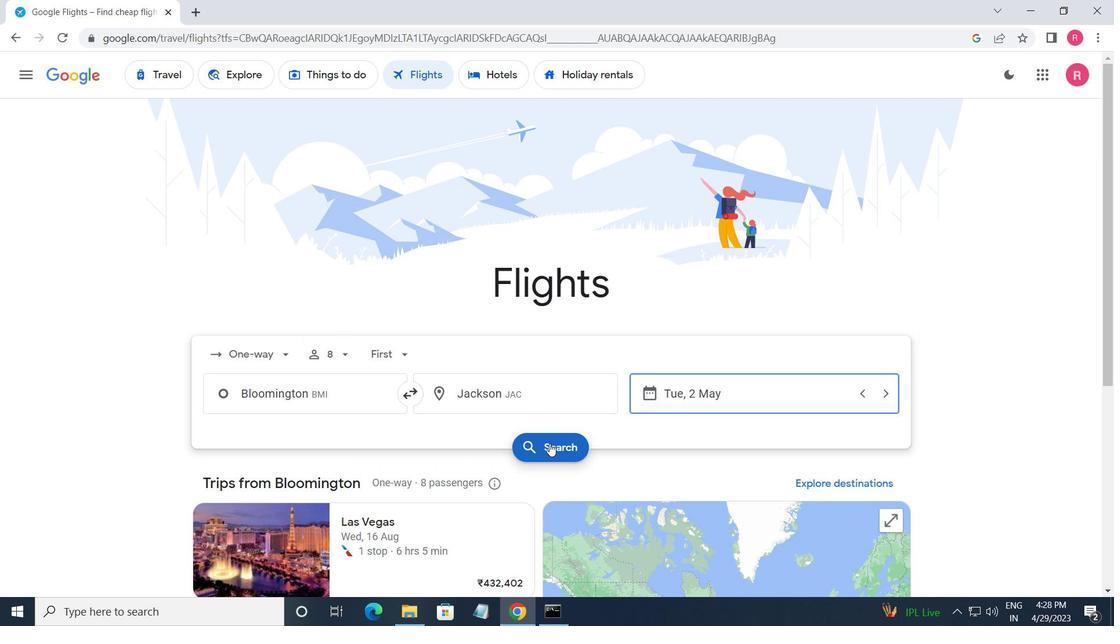 
Action: Mouse moved to (224, 210)
Screenshot: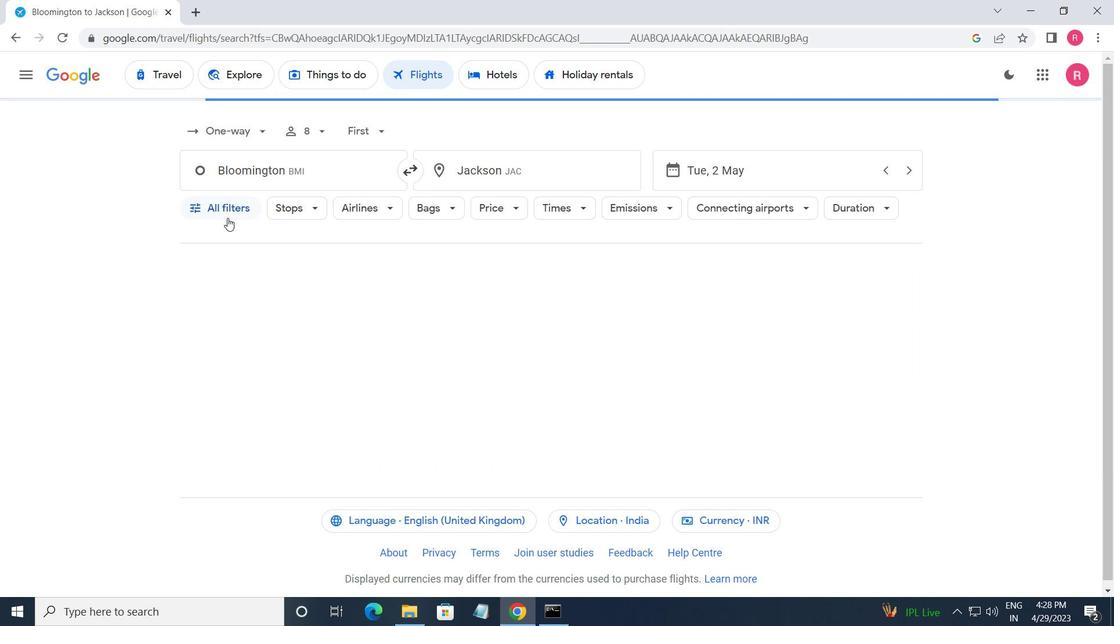 
Action: Mouse pressed left at (224, 210)
Screenshot: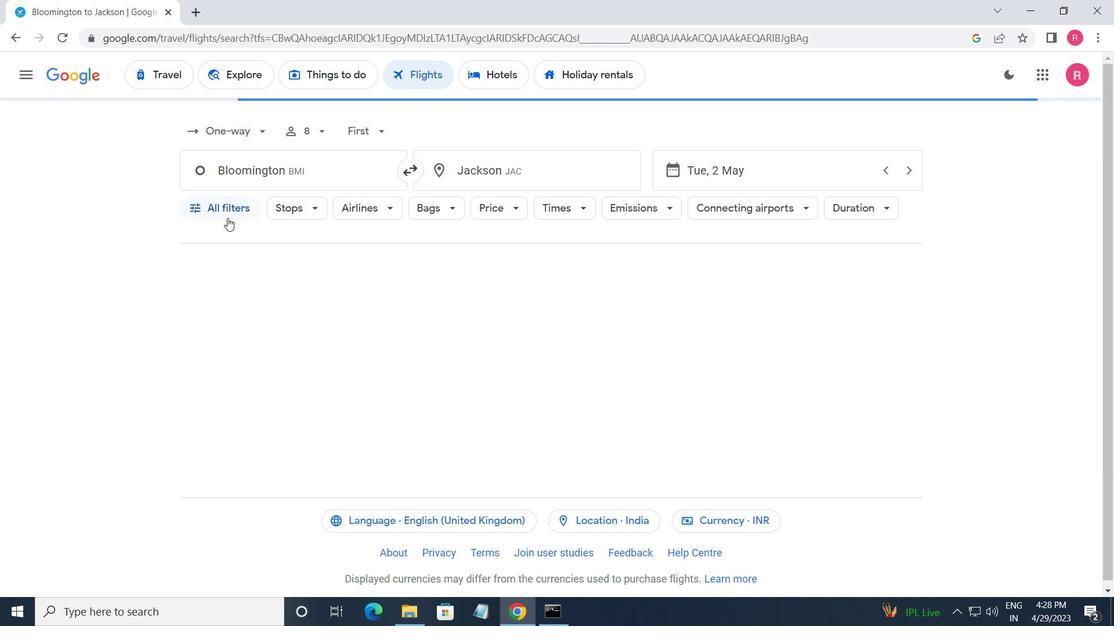 
Action: Mouse moved to (281, 352)
Screenshot: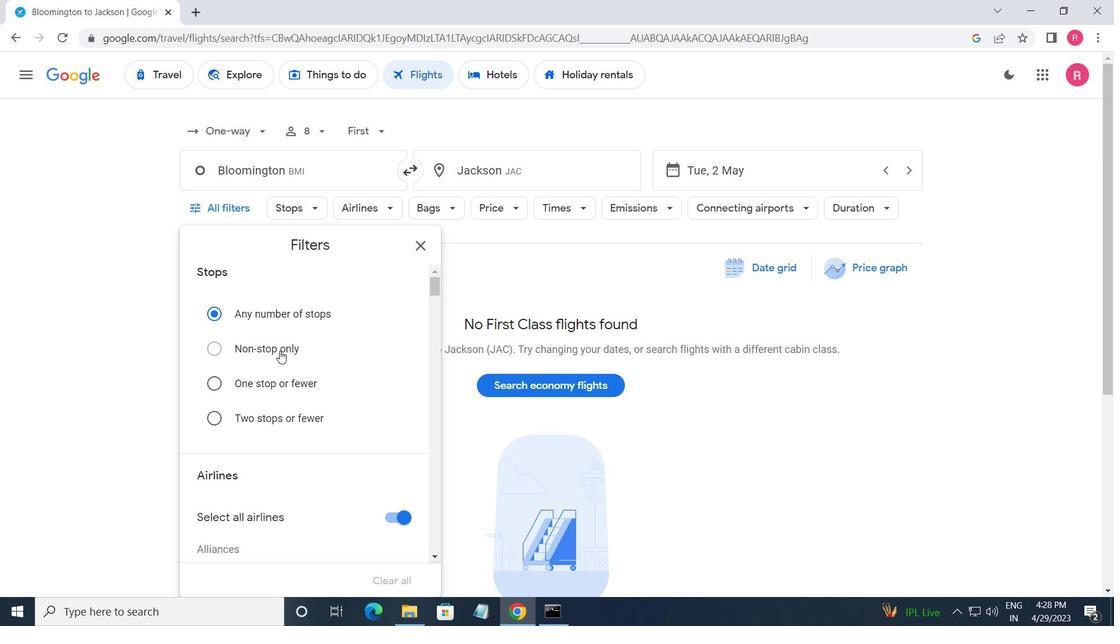 
Action: Mouse scrolled (281, 352) with delta (0, 0)
Screenshot: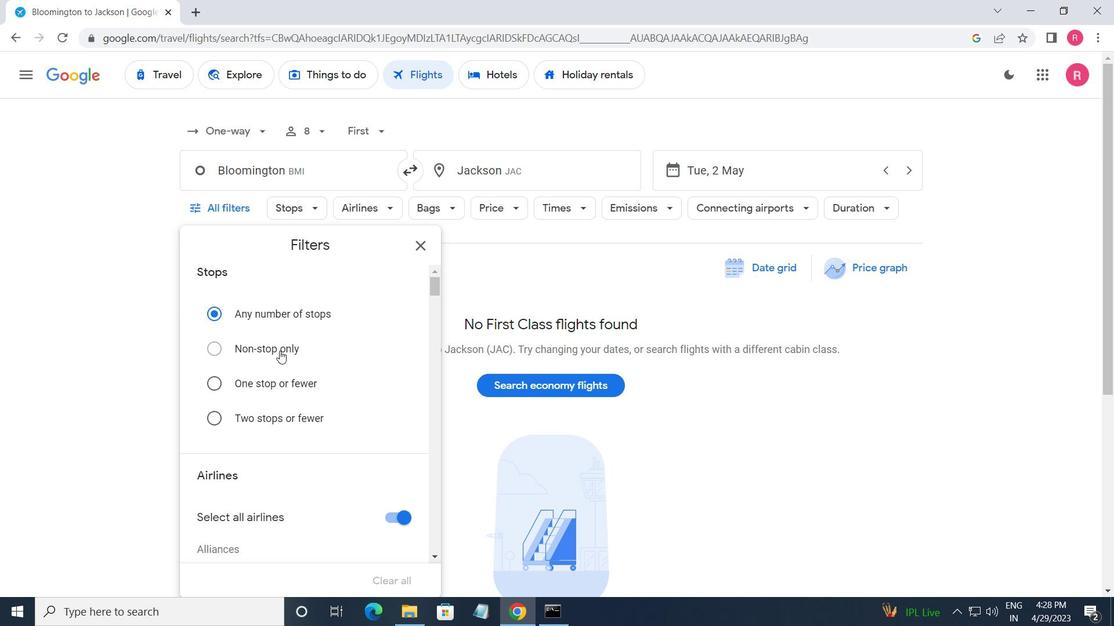 
Action: Mouse moved to (282, 354)
Screenshot: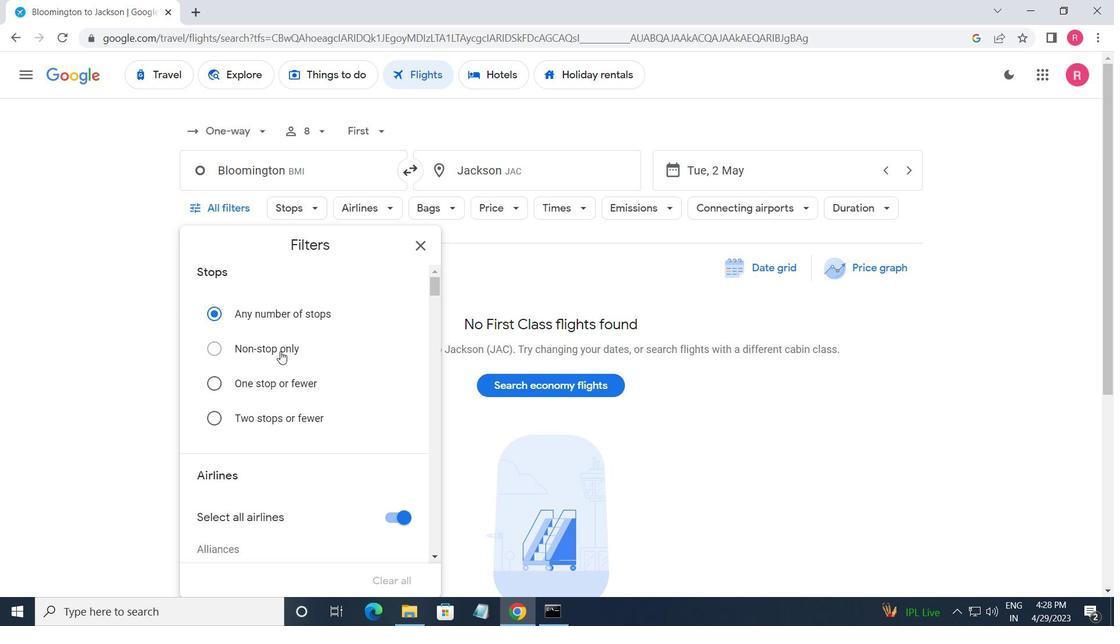 
Action: Mouse scrolled (282, 353) with delta (0, 0)
Screenshot: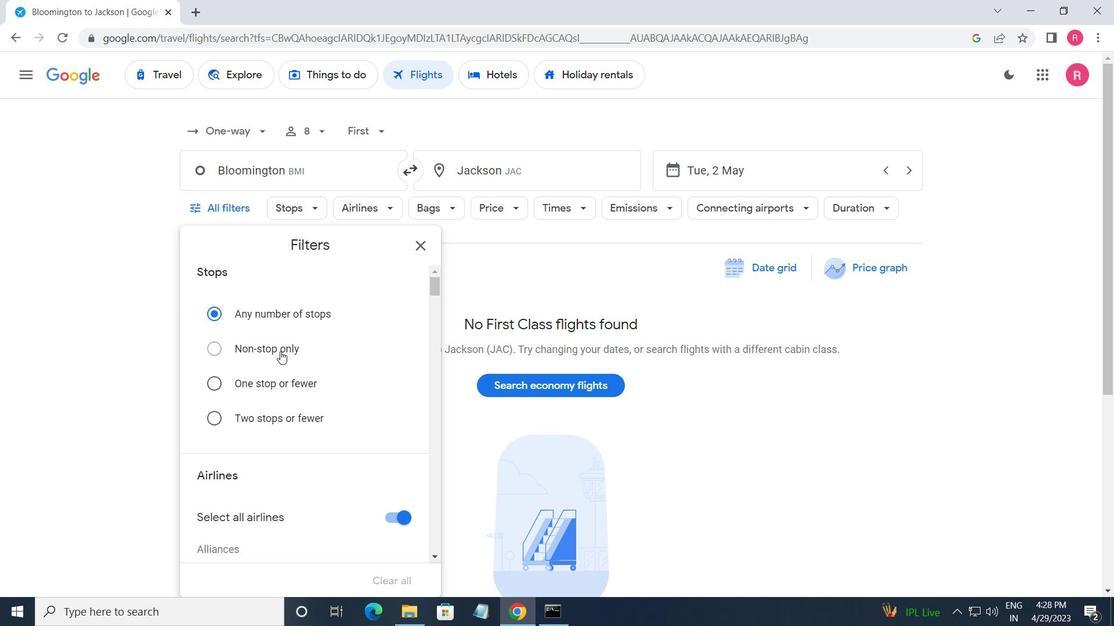 
Action: Mouse moved to (282, 354)
Screenshot: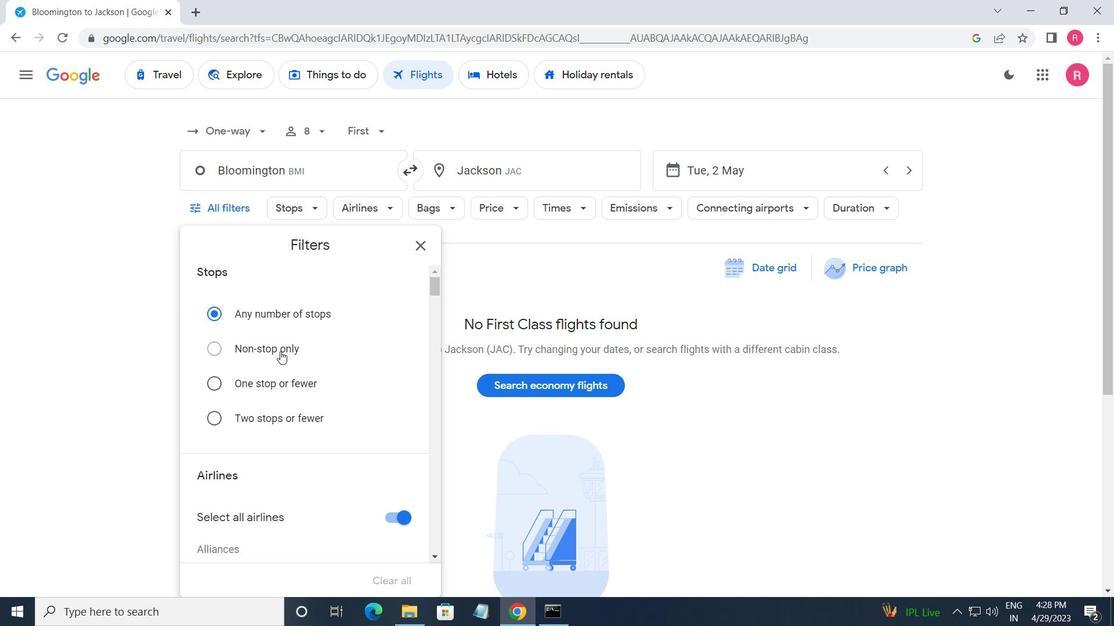 
Action: Mouse scrolled (282, 354) with delta (0, 0)
Screenshot: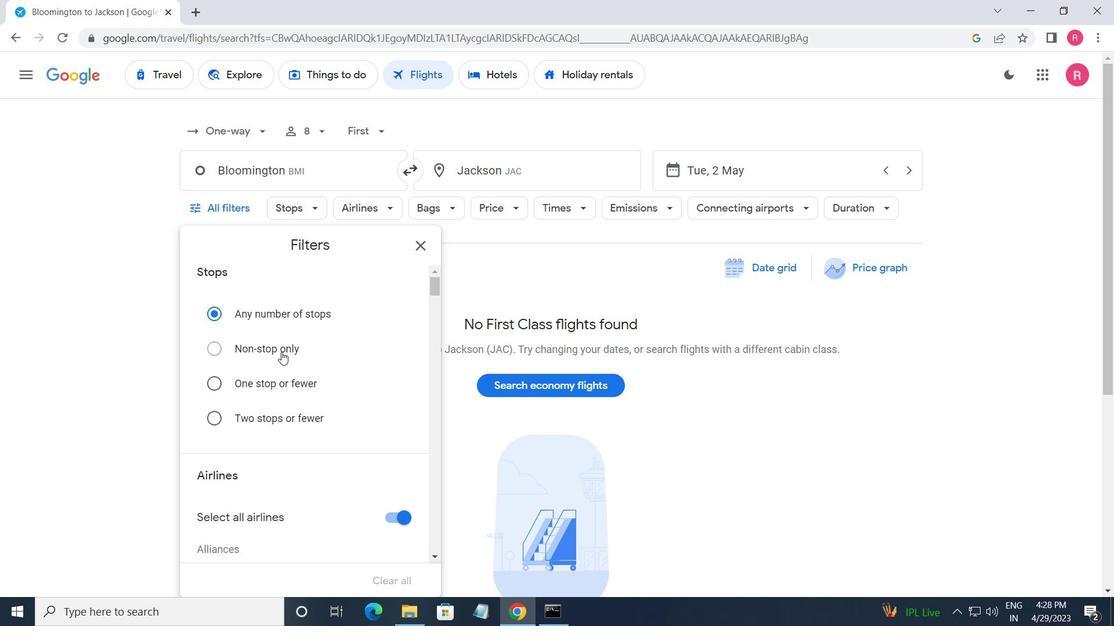 
Action: Mouse scrolled (282, 354) with delta (0, 0)
Screenshot: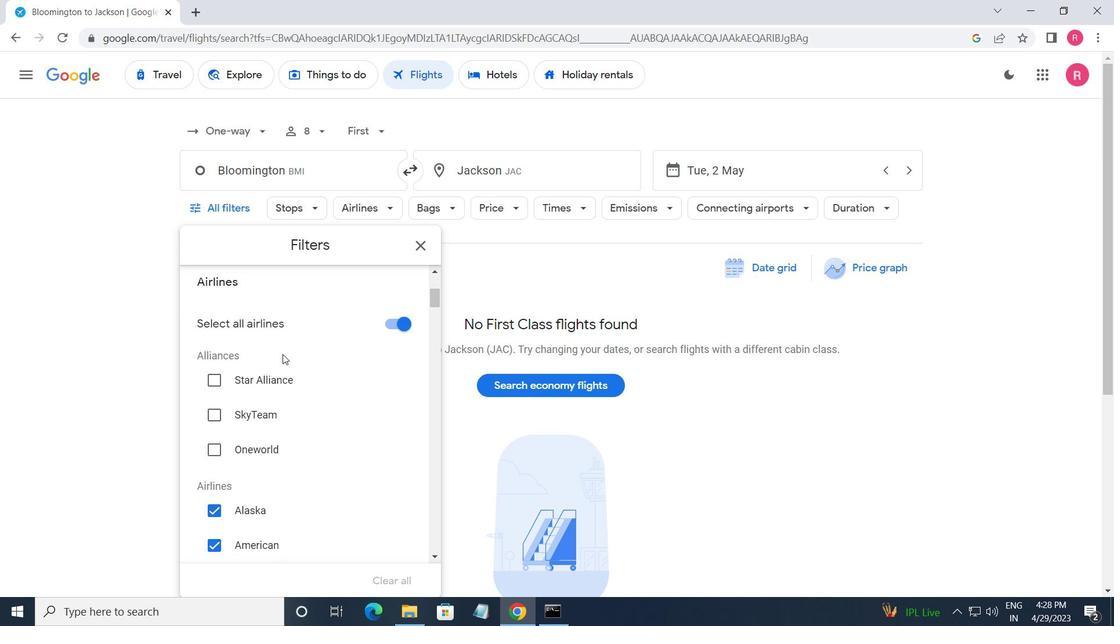 
Action: Mouse scrolled (282, 355) with delta (0, 0)
Screenshot: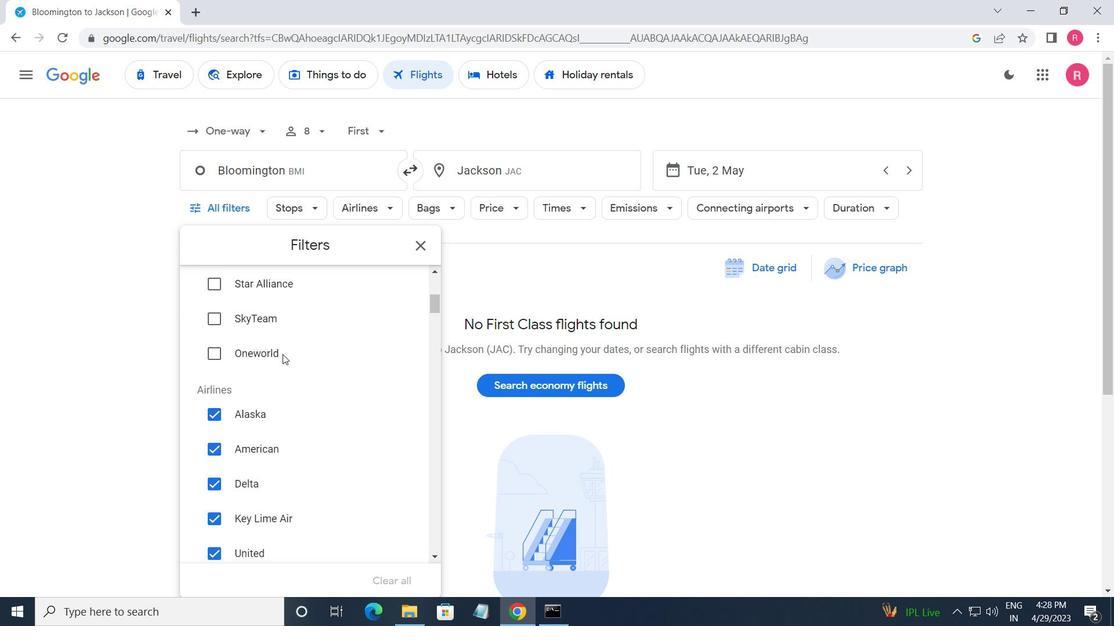 
Action: Mouse scrolled (282, 355) with delta (0, 0)
Screenshot: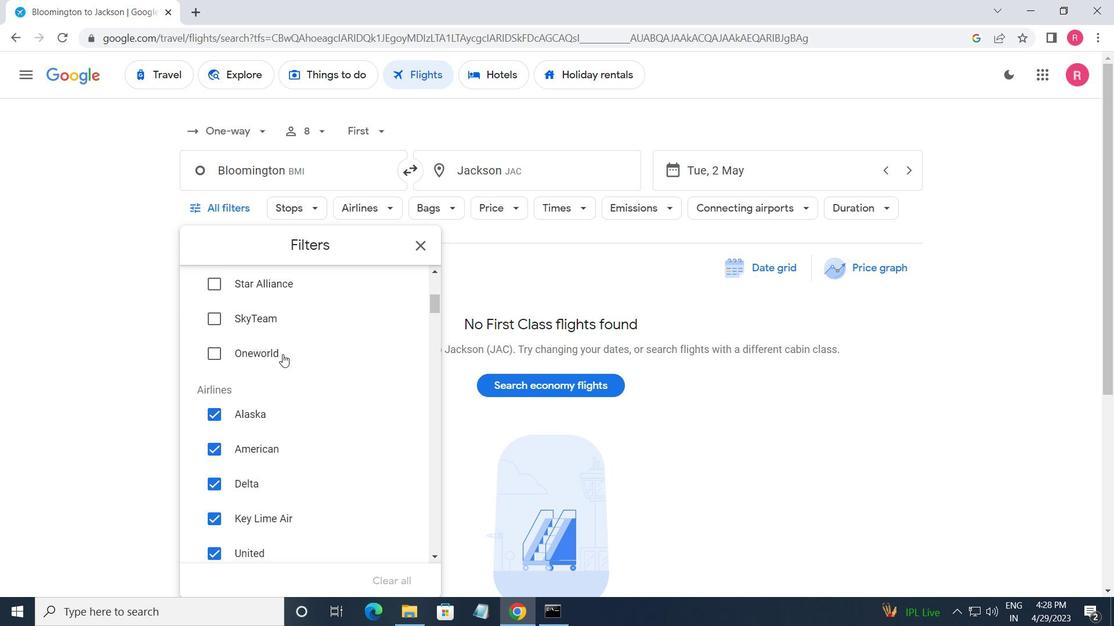 
Action: Mouse scrolled (282, 355) with delta (0, 0)
Screenshot: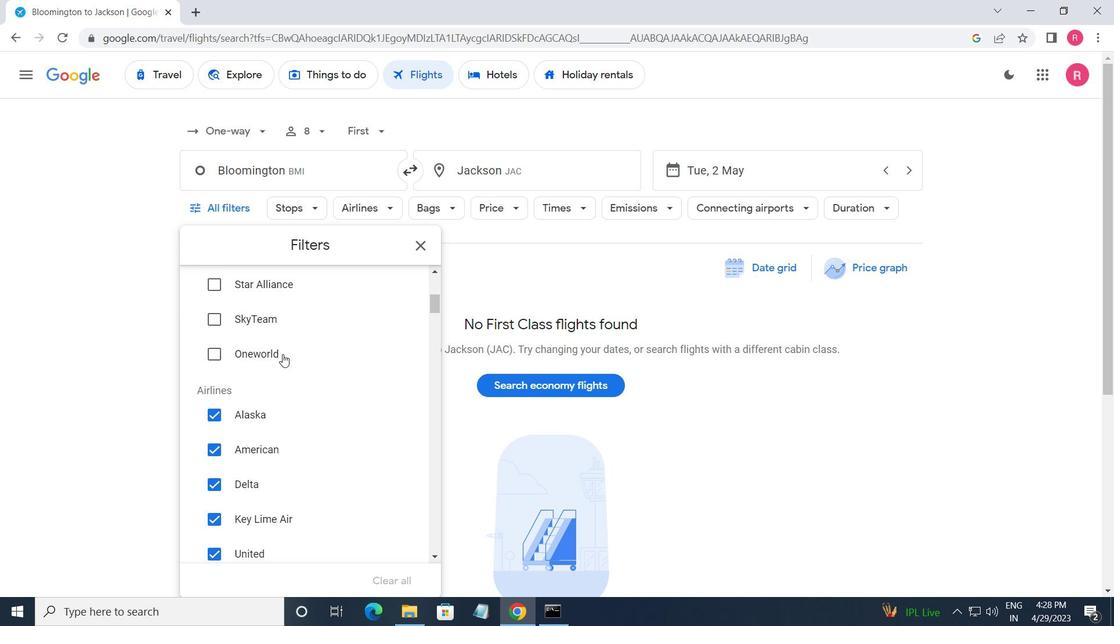 
Action: Mouse moved to (285, 359)
Screenshot: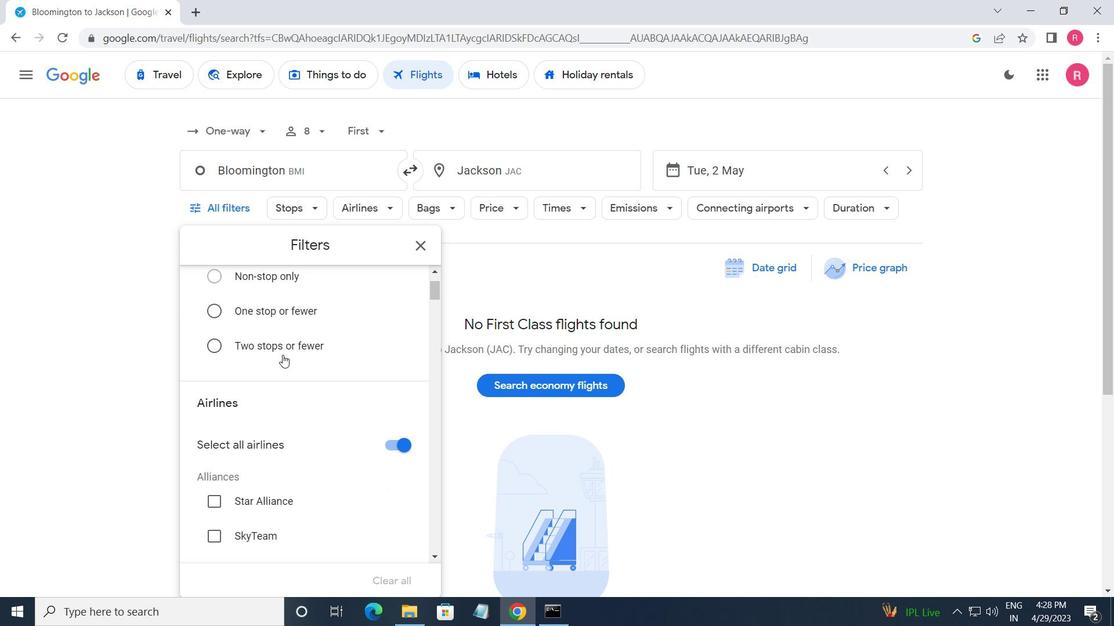 
Action: Mouse scrolled (285, 358) with delta (0, 0)
Screenshot: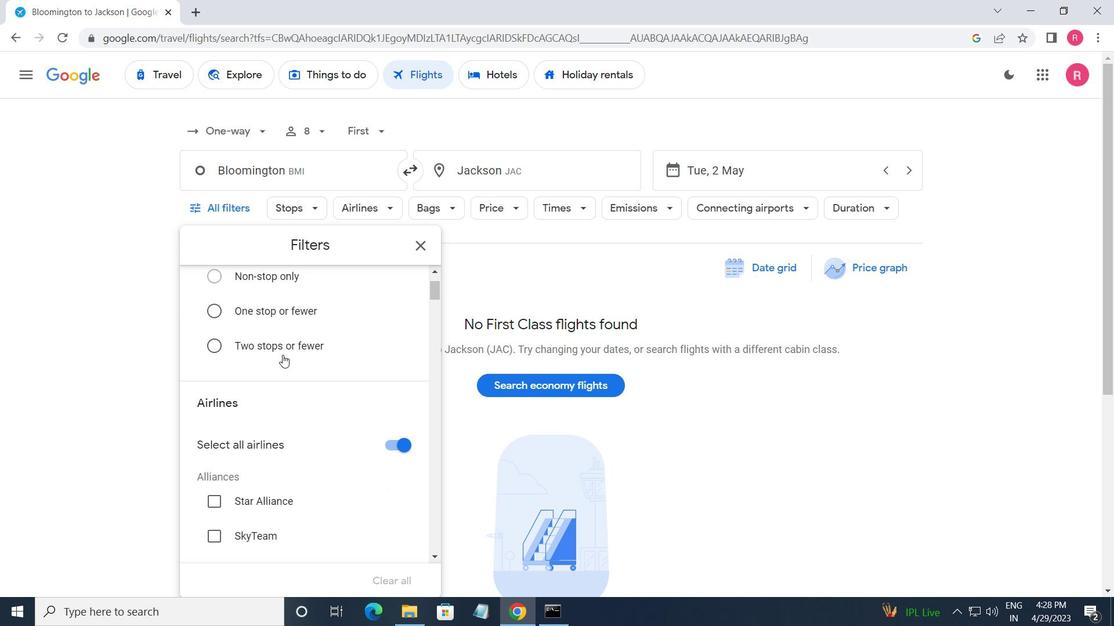 
Action: Mouse moved to (288, 365)
Screenshot: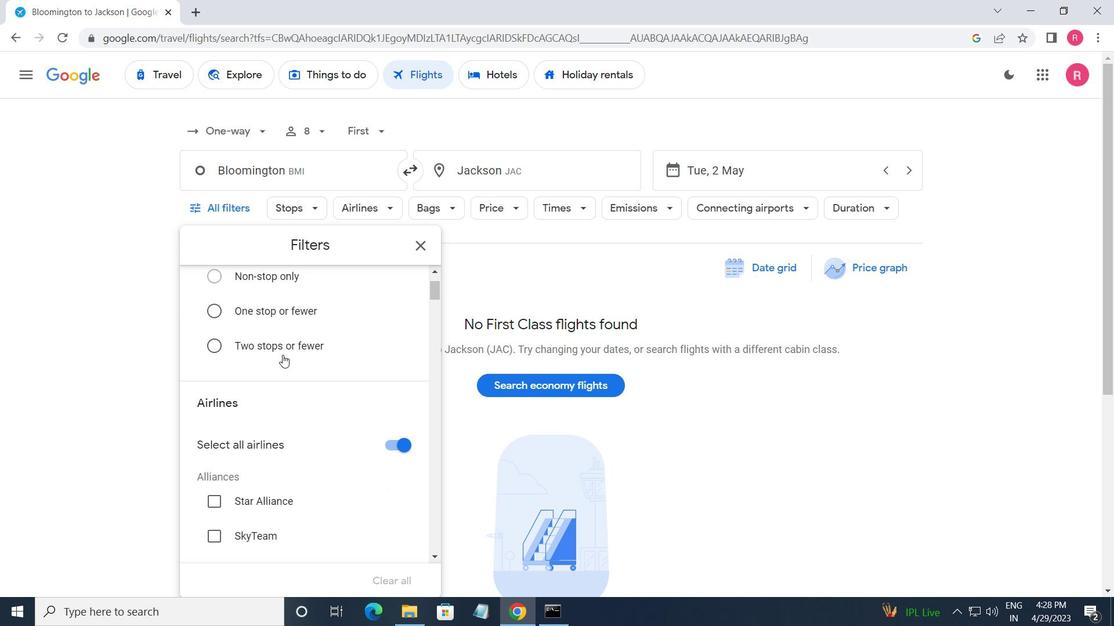 
Action: Mouse scrolled (288, 365) with delta (0, 0)
Screenshot: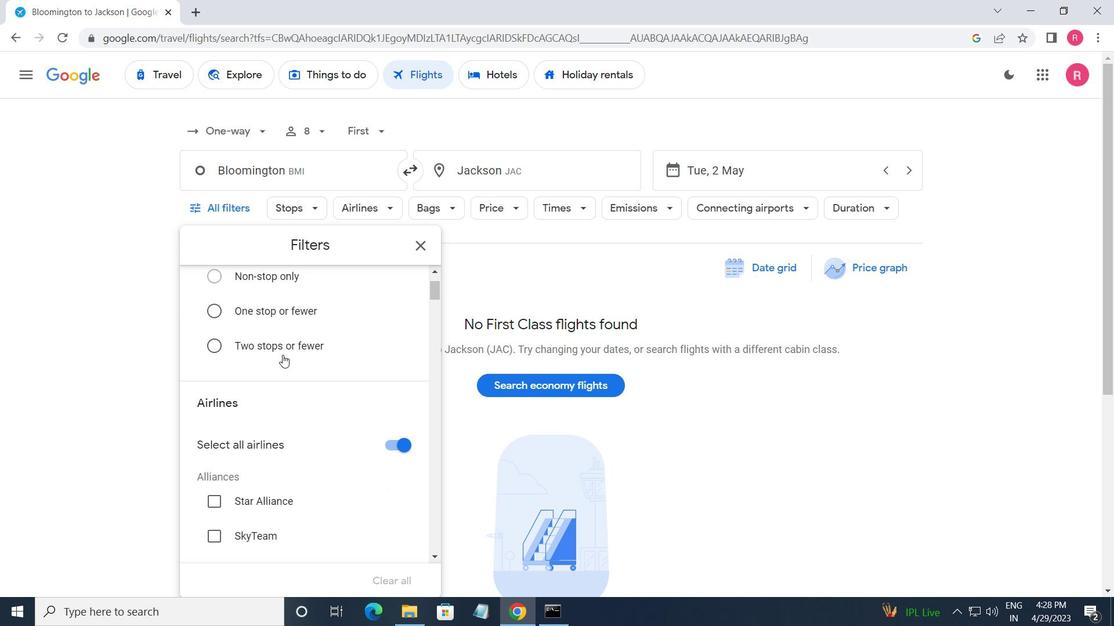 
Action: Mouse moved to (289, 368)
Screenshot: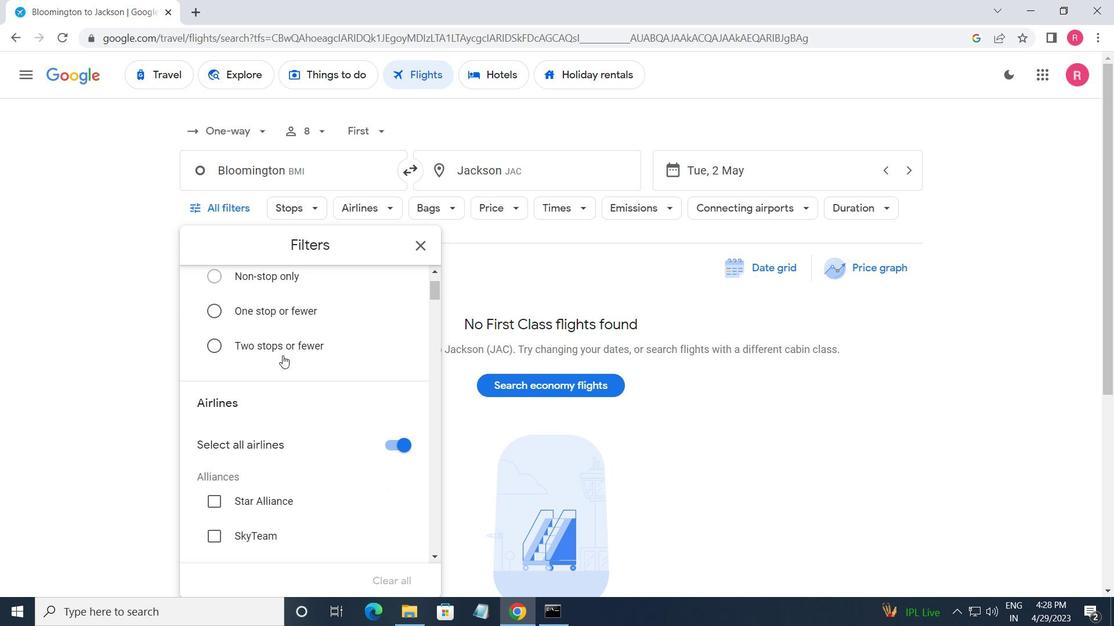 
Action: Mouse scrolled (289, 367) with delta (0, 0)
Screenshot: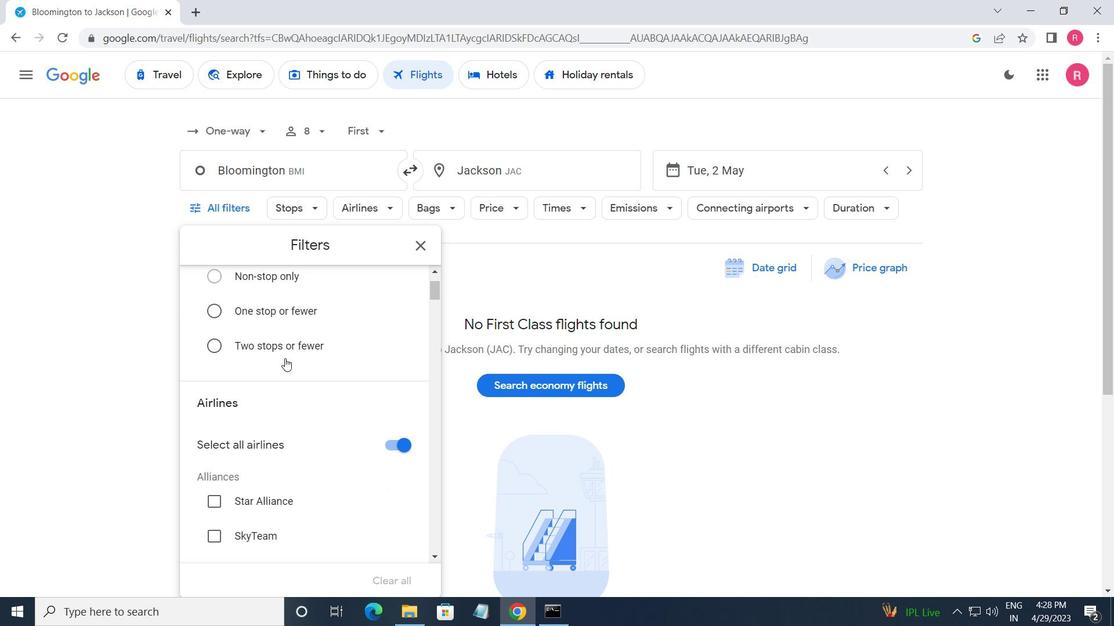 
Action: Mouse moved to (301, 367)
Screenshot: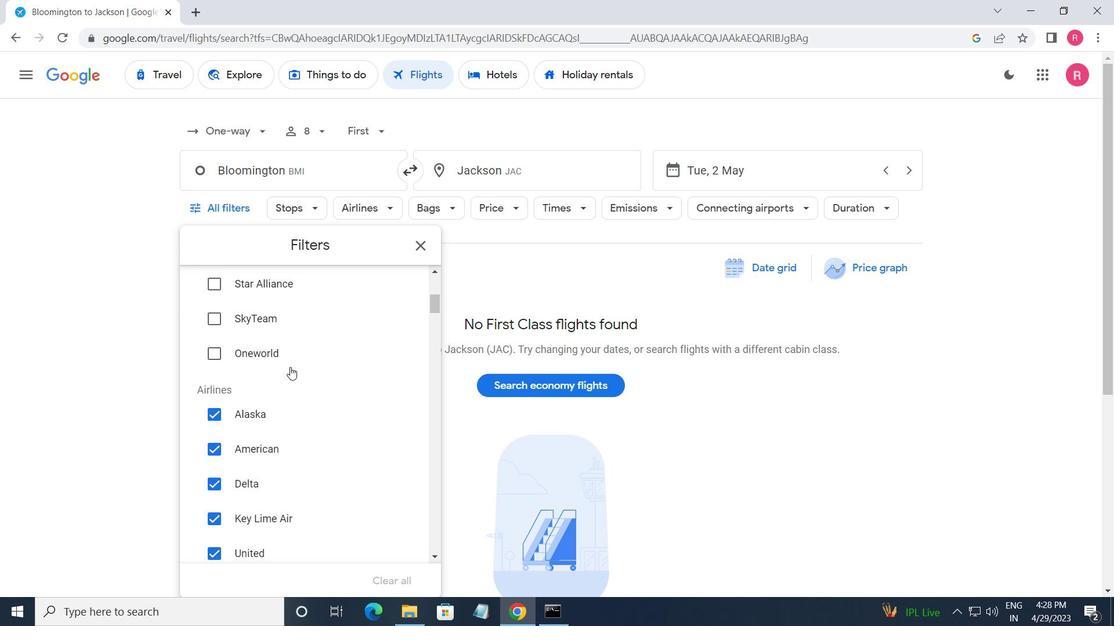 
Action: Mouse scrolled (301, 366) with delta (0, 0)
Screenshot: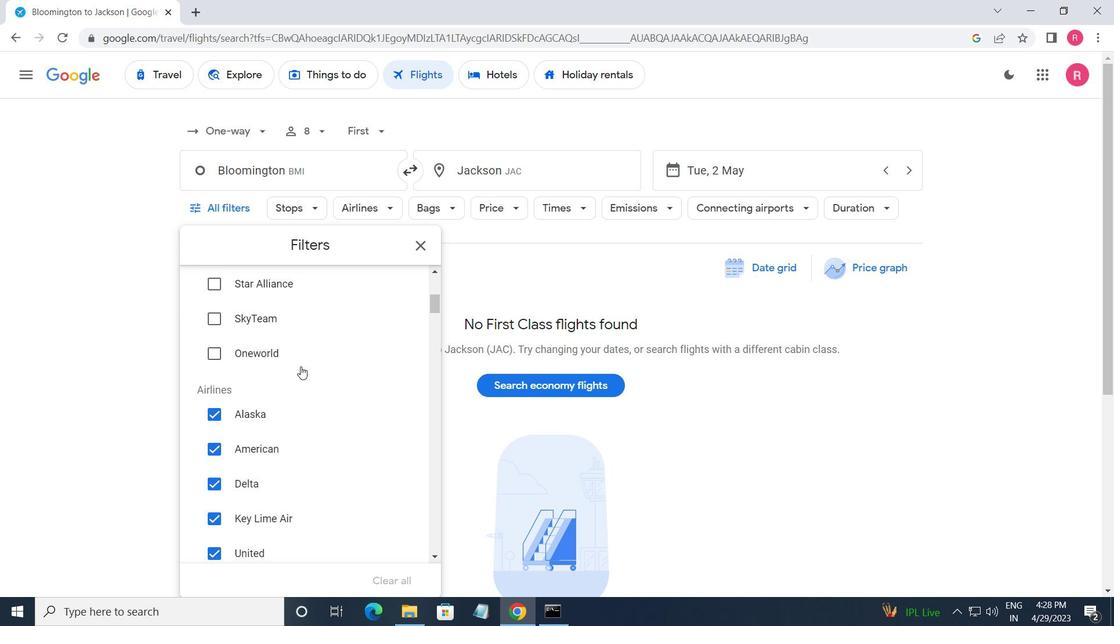 
Action: Mouse scrolled (301, 366) with delta (0, 0)
Screenshot: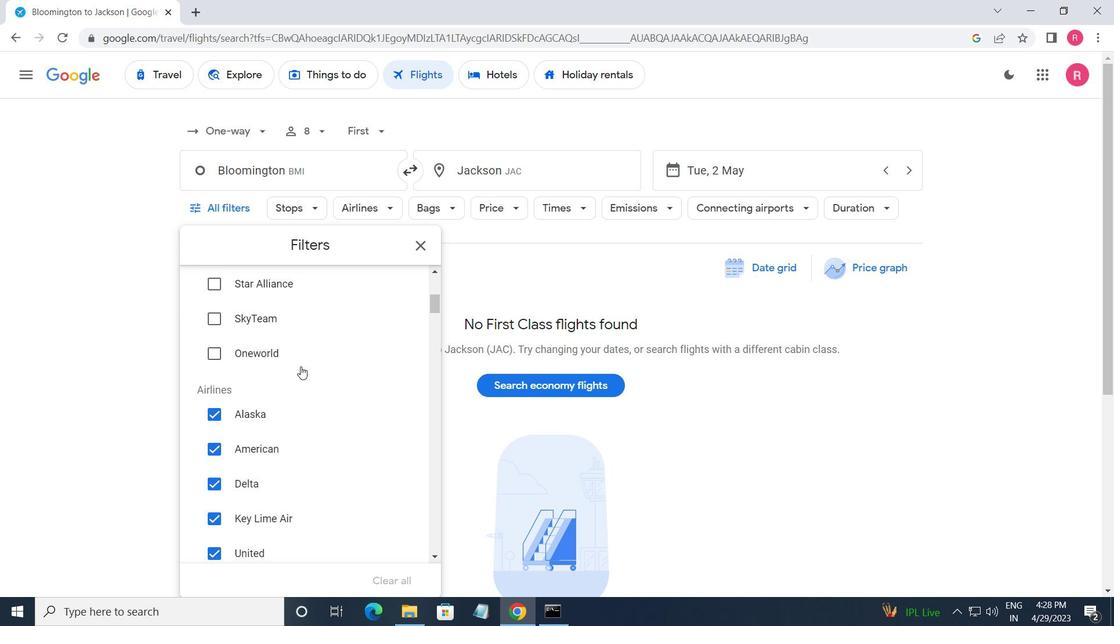 
Action: Mouse scrolled (301, 366) with delta (0, 0)
Screenshot: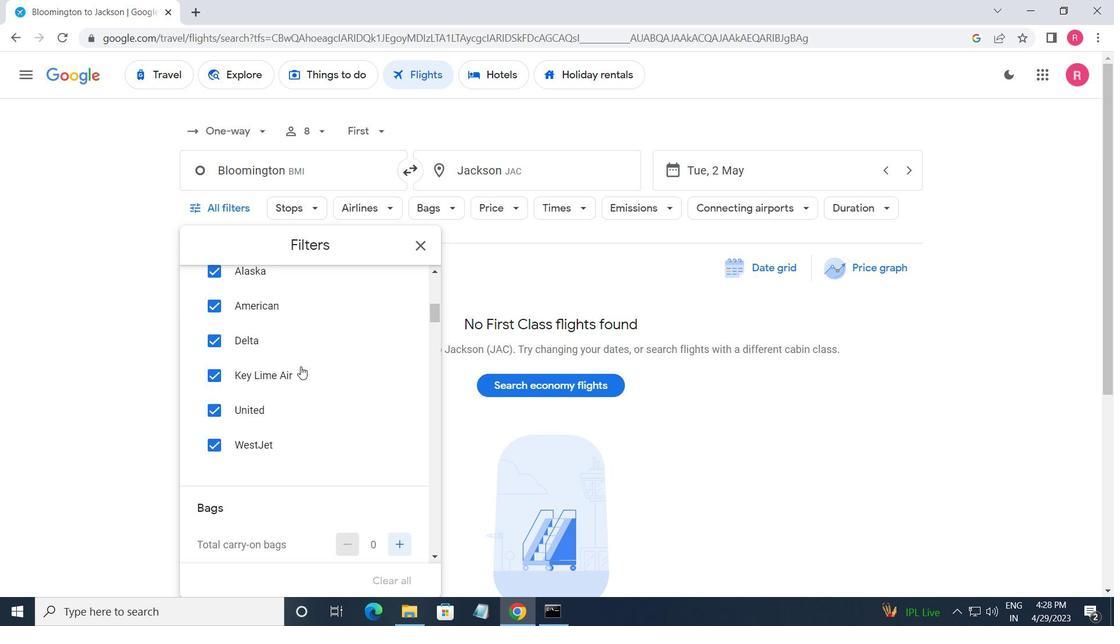 
Action: Mouse moved to (408, 511)
Screenshot: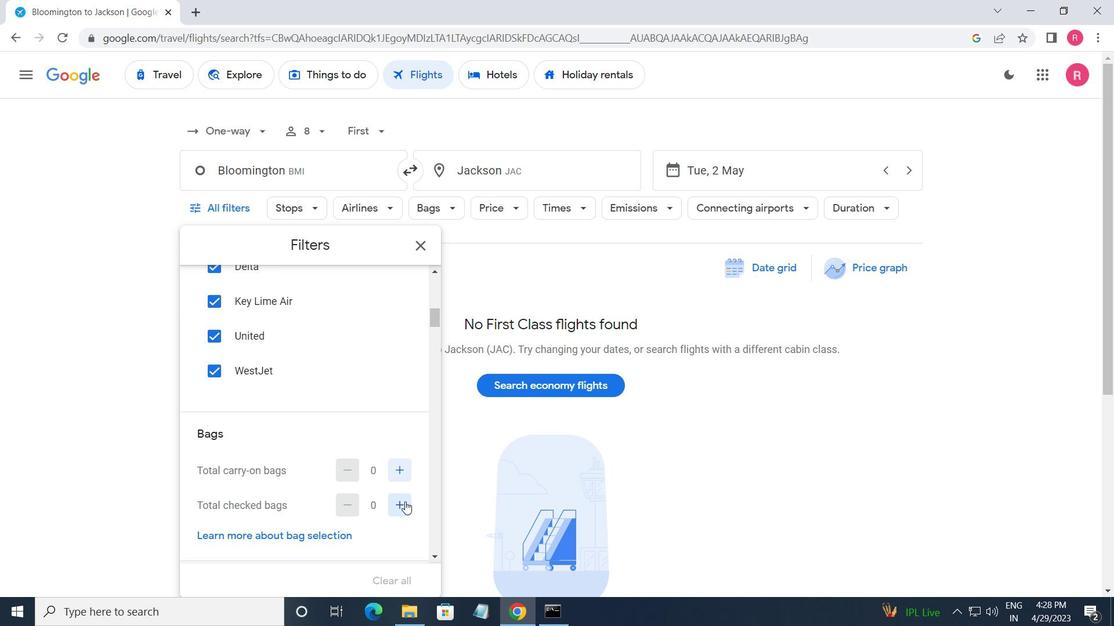 
Action: Mouse pressed left at (408, 511)
Screenshot: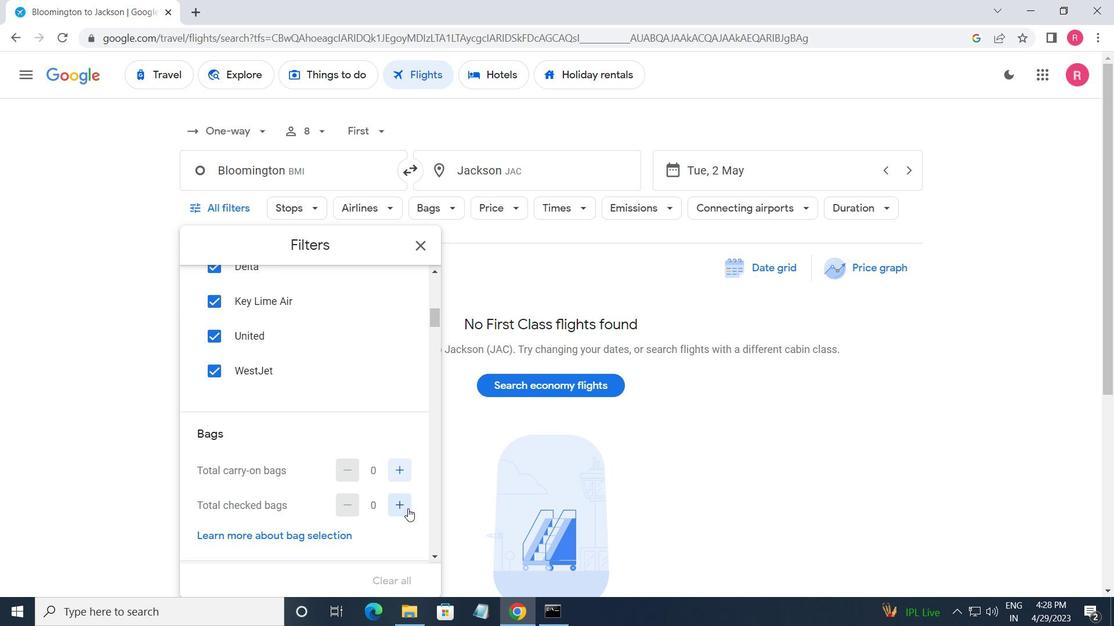 
Action: Mouse moved to (402, 506)
Screenshot: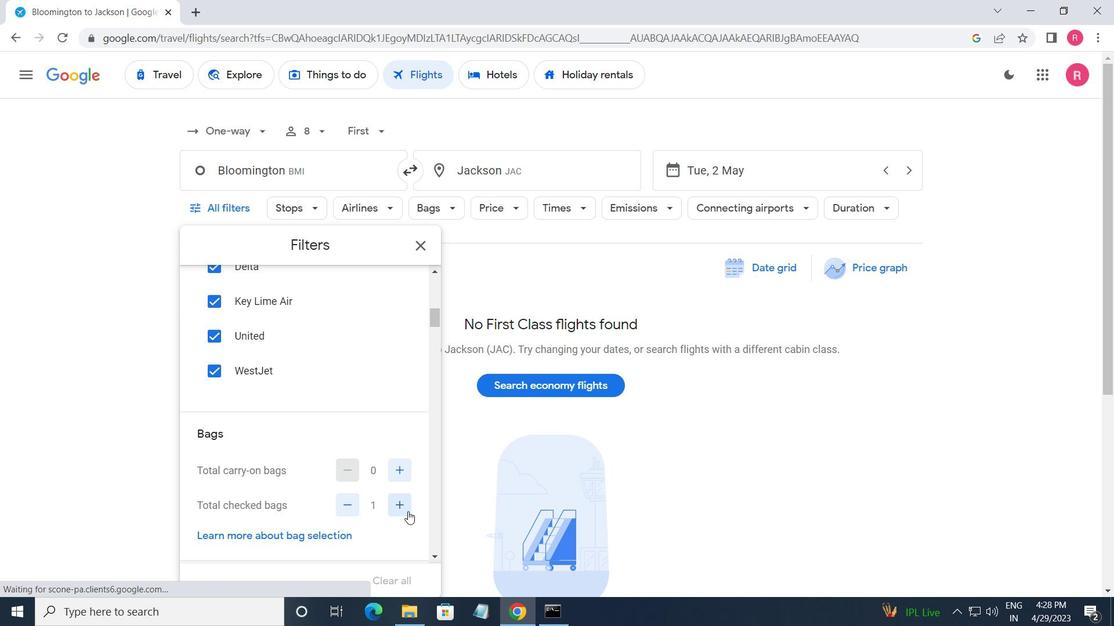 
Action: Mouse scrolled (402, 506) with delta (0, 0)
Screenshot: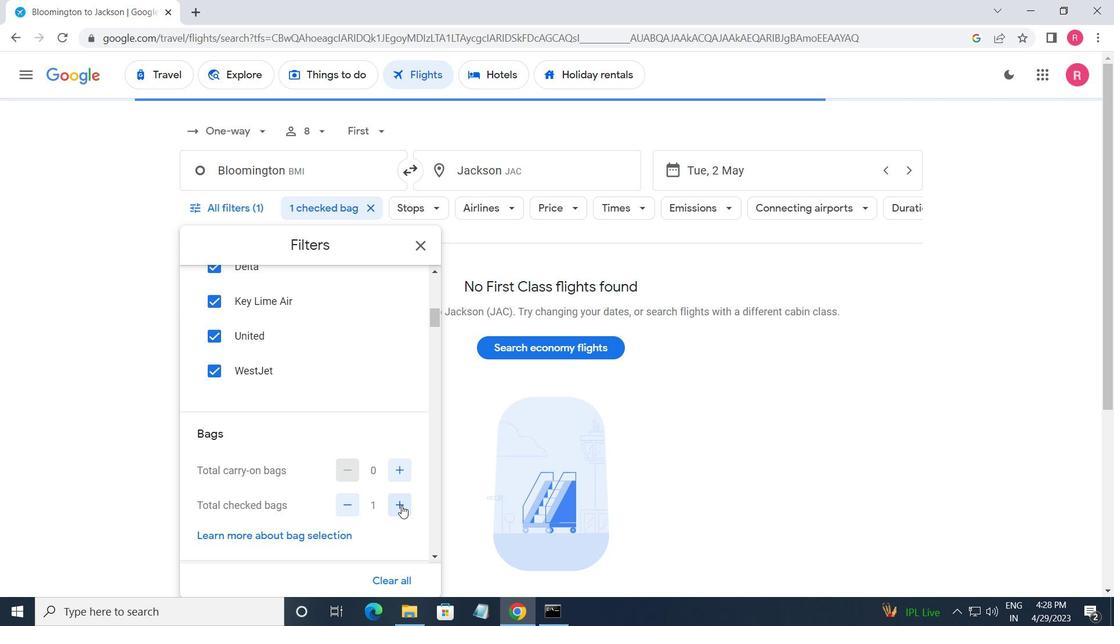 
Action: Mouse scrolled (402, 506) with delta (0, 0)
Screenshot: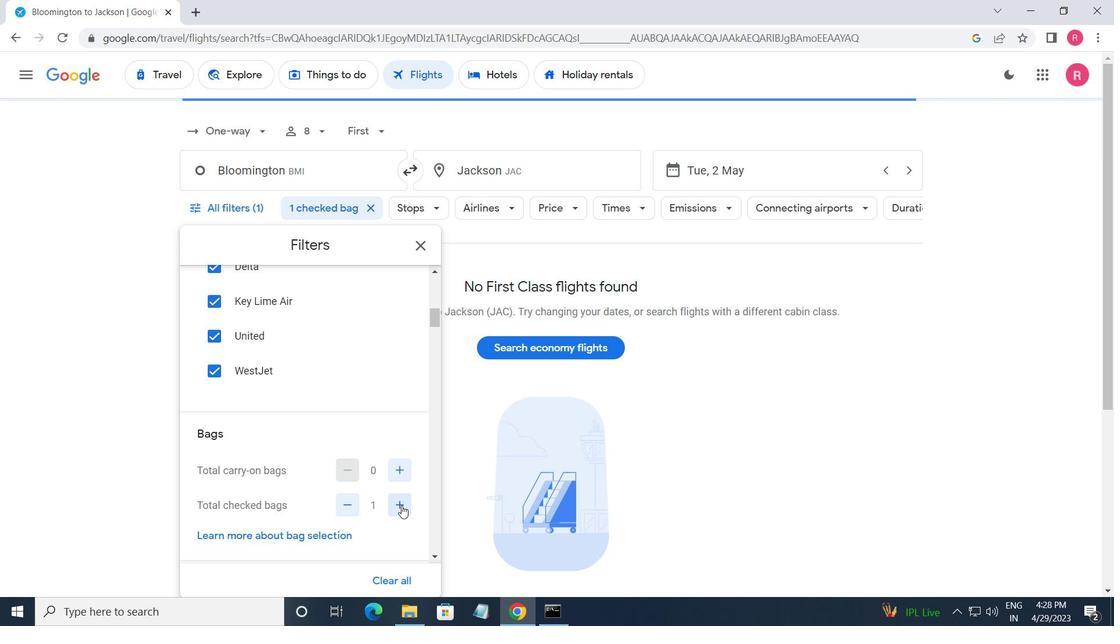 
Action: Mouse moved to (403, 499)
Screenshot: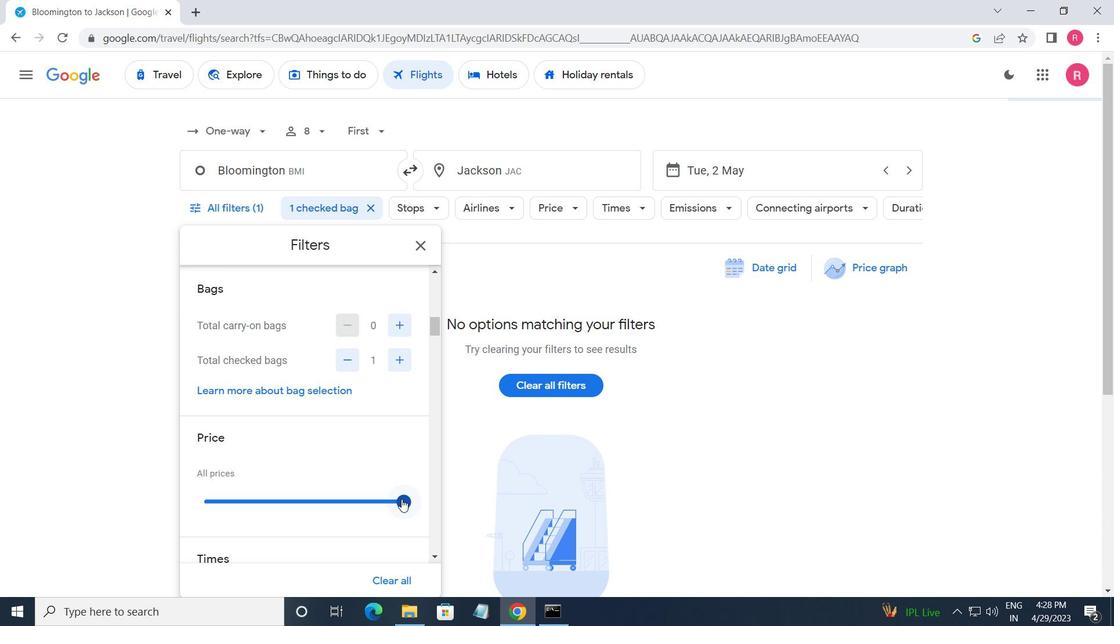 
Action: Mouse pressed left at (403, 499)
Screenshot: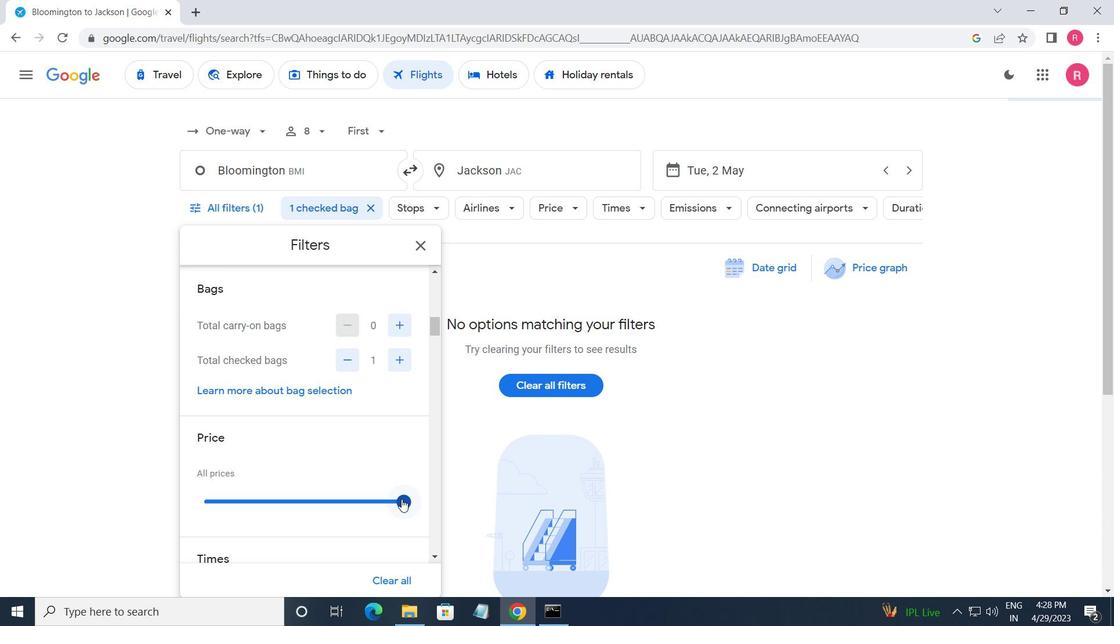 
Action: Mouse moved to (403, 499)
Screenshot: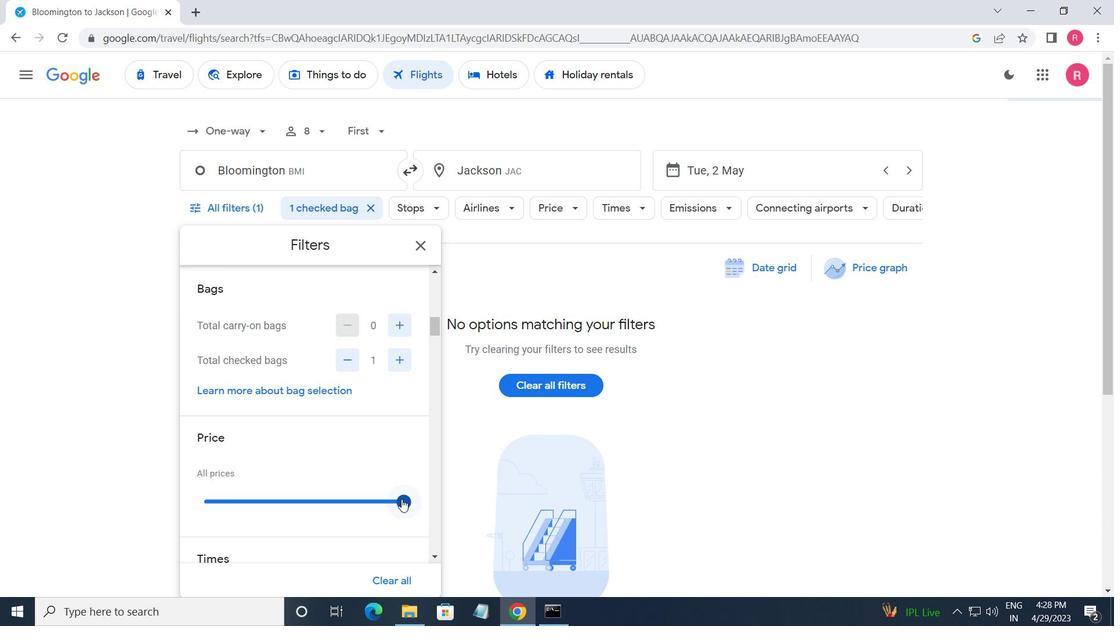 
Action: Mouse scrolled (403, 498) with delta (0, 0)
Screenshot: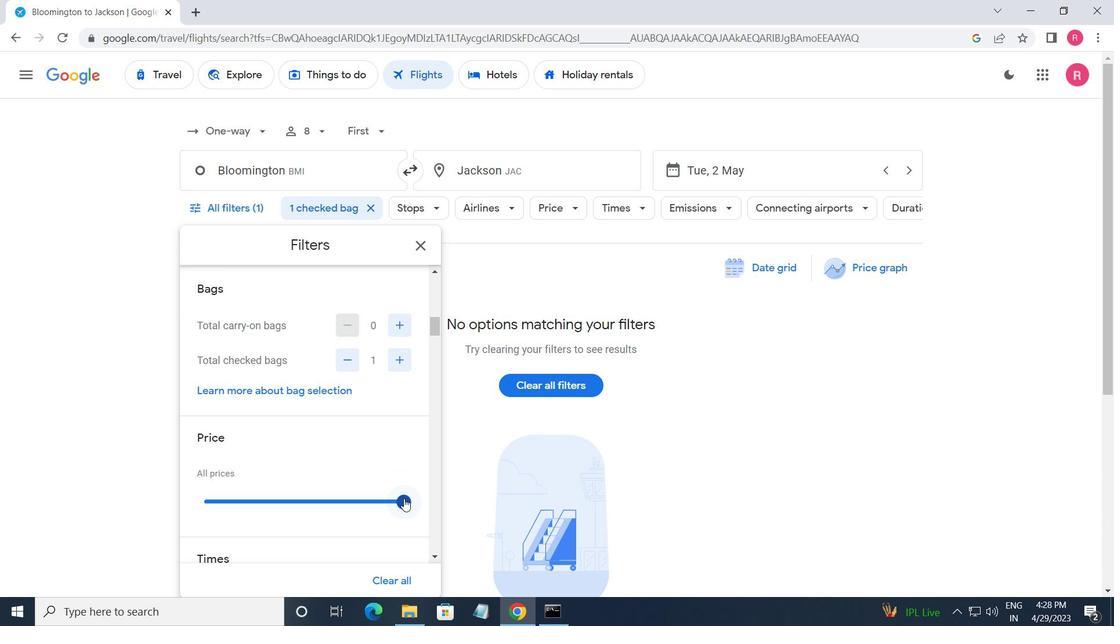 
Action: Mouse scrolled (403, 498) with delta (0, 0)
Screenshot: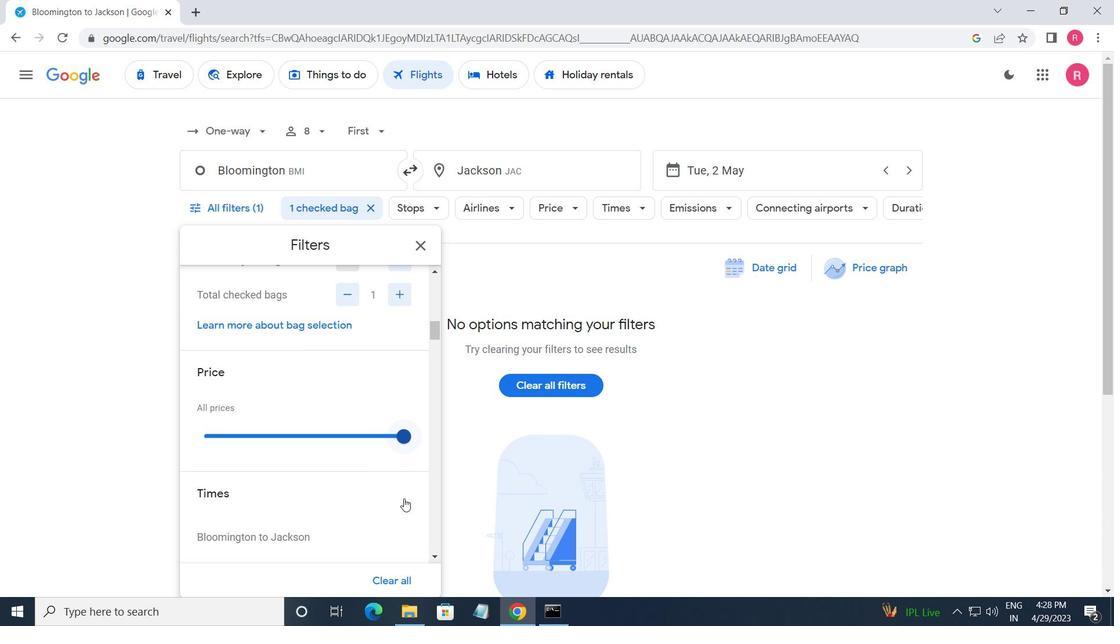
Action: Mouse scrolled (403, 498) with delta (0, 0)
Screenshot: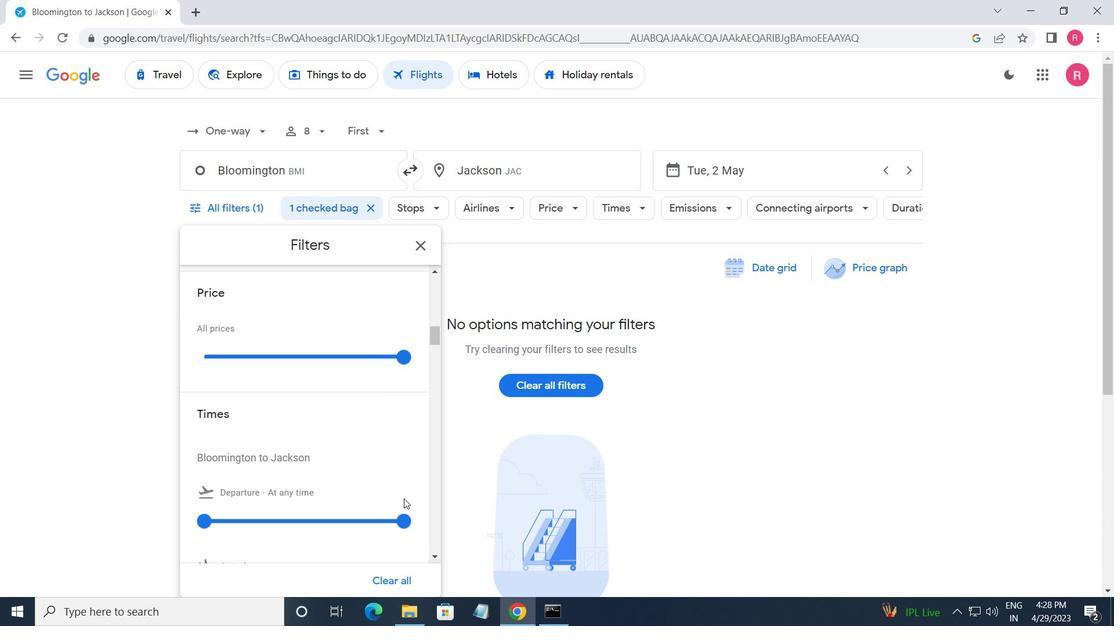 
Action: Mouse moved to (209, 448)
Screenshot: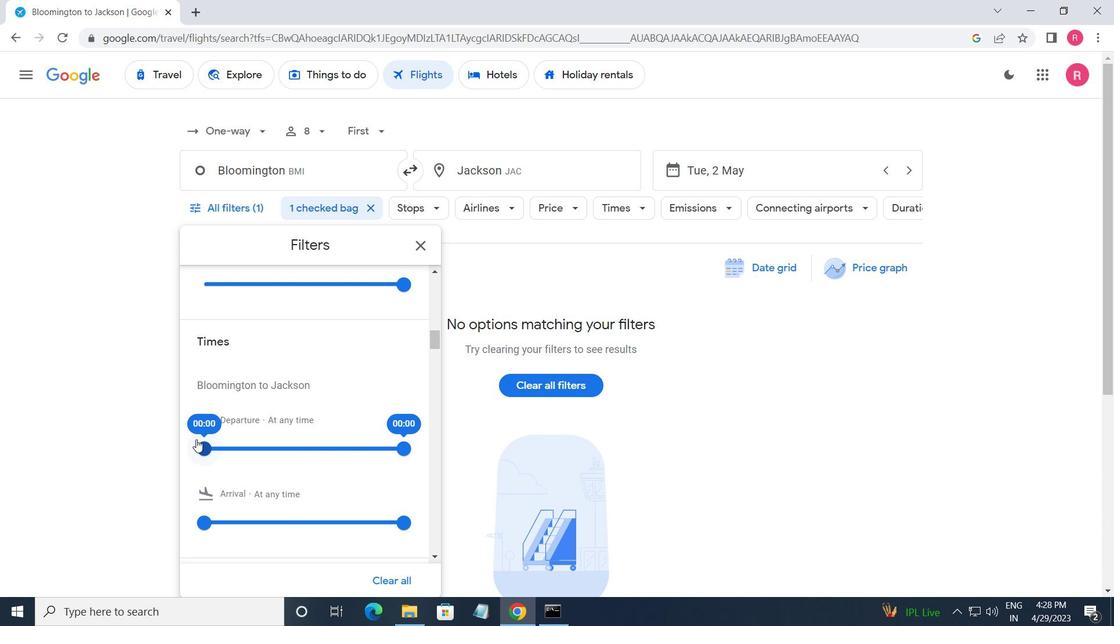 
Action: Mouse pressed left at (209, 448)
Screenshot: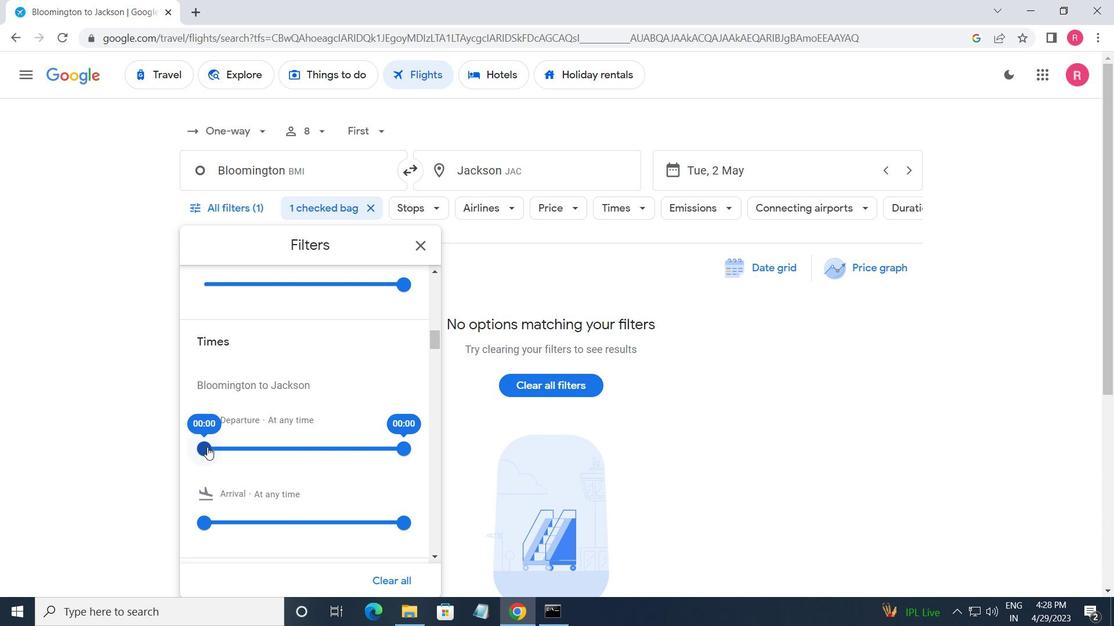 
Action: Mouse moved to (398, 452)
Screenshot: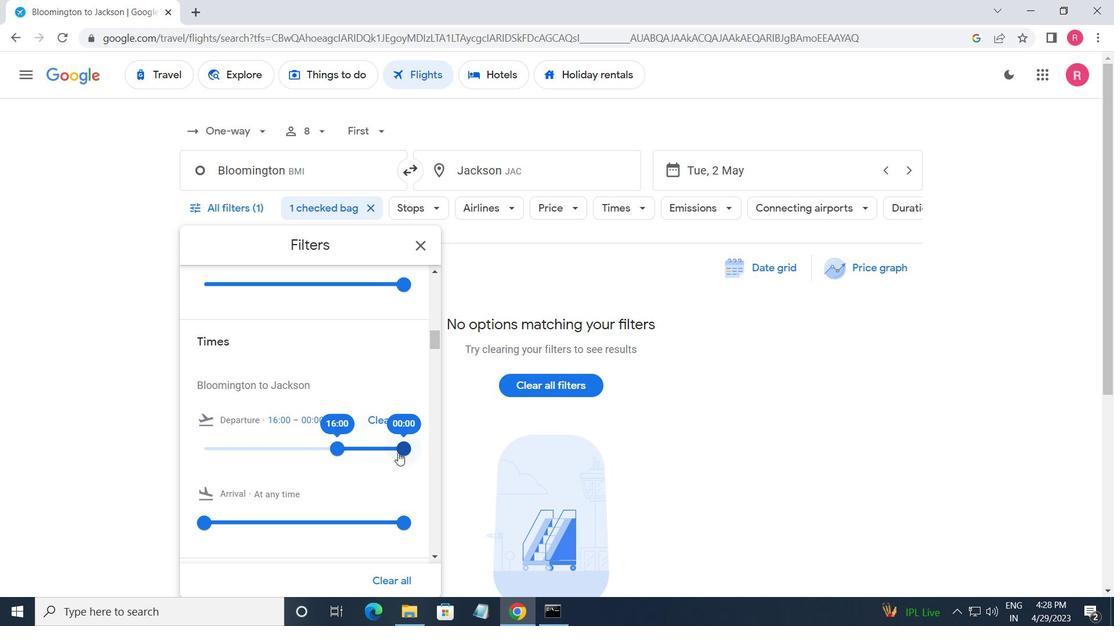 
Action: Mouse pressed left at (398, 452)
Screenshot: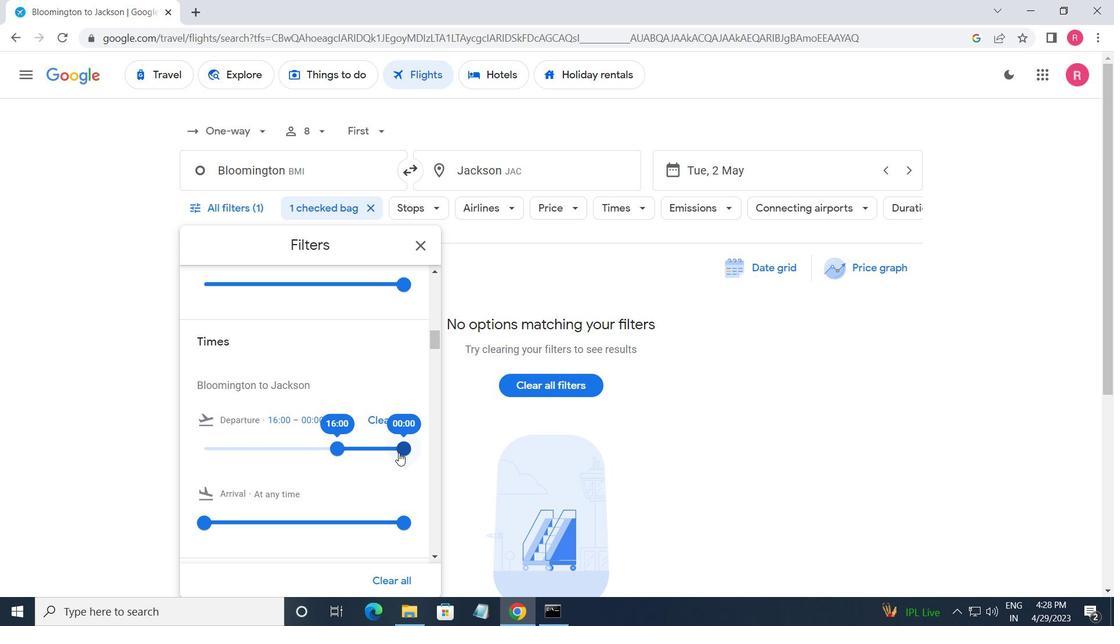 
Action: Mouse moved to (413, 246)
Screenshot: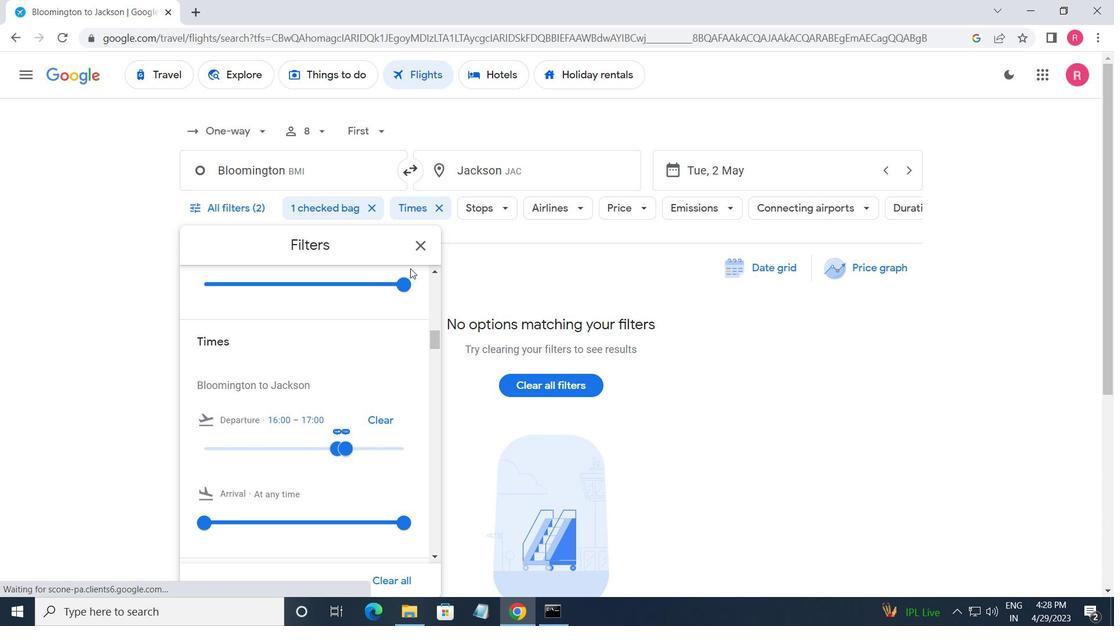 
Action: Mouse pressed left at (413, 246)
Screenshot: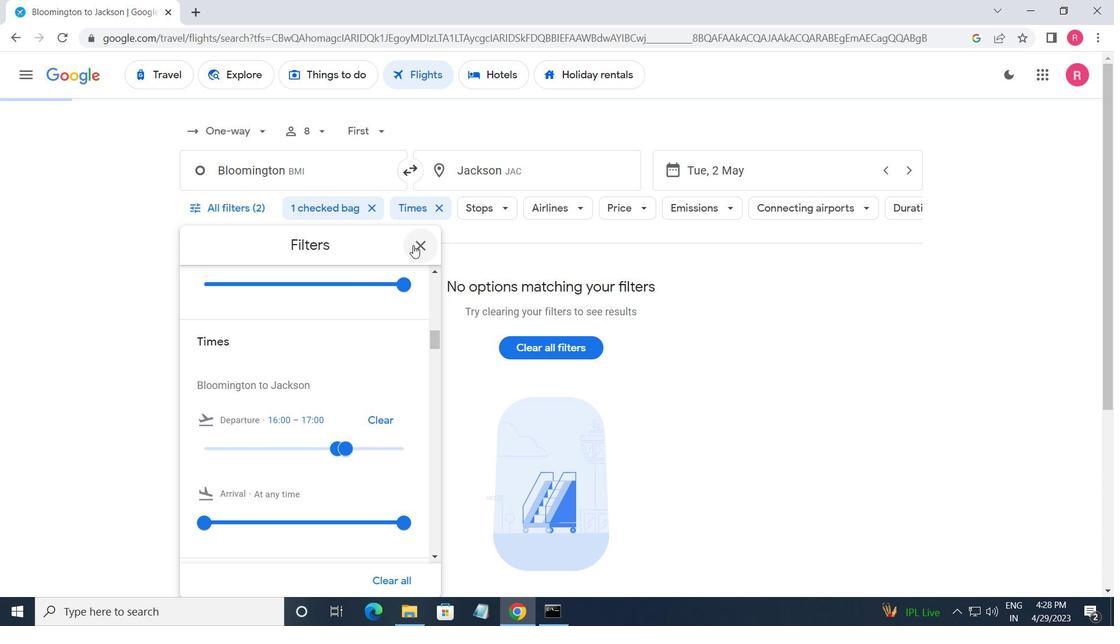 
Action: Mouse moved to (209, 191)
Screenshot: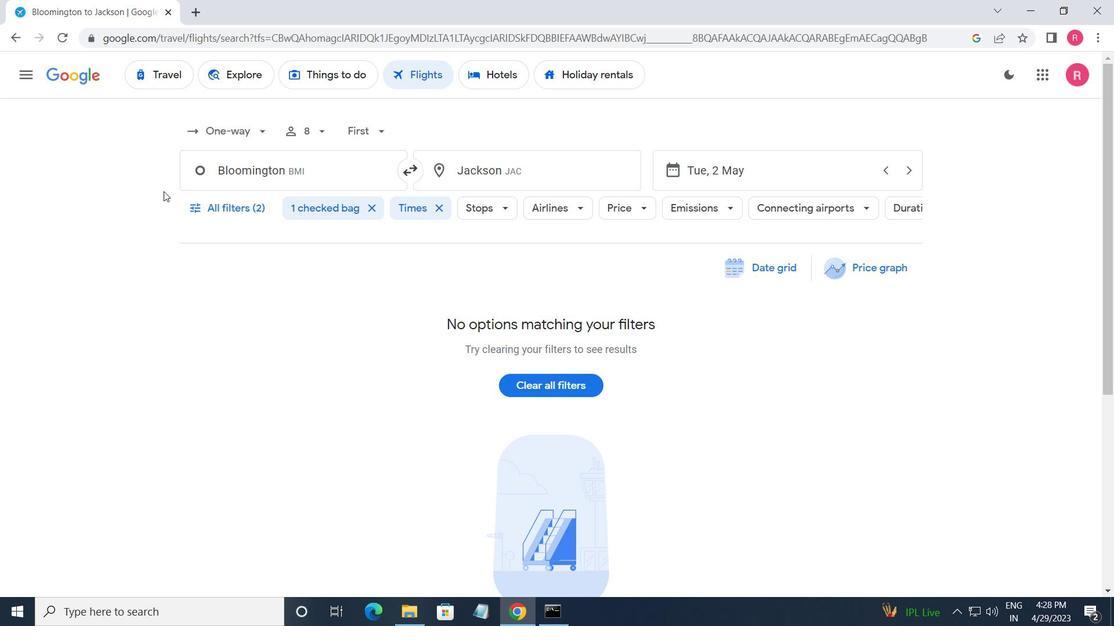 
